Task: Create a due date automation when advanced on, 2 days after a card is due add dates due in between 1 and 5 working days at 11:00 AM.
Action: Mouse moved to (1402, 106)
Screenshot: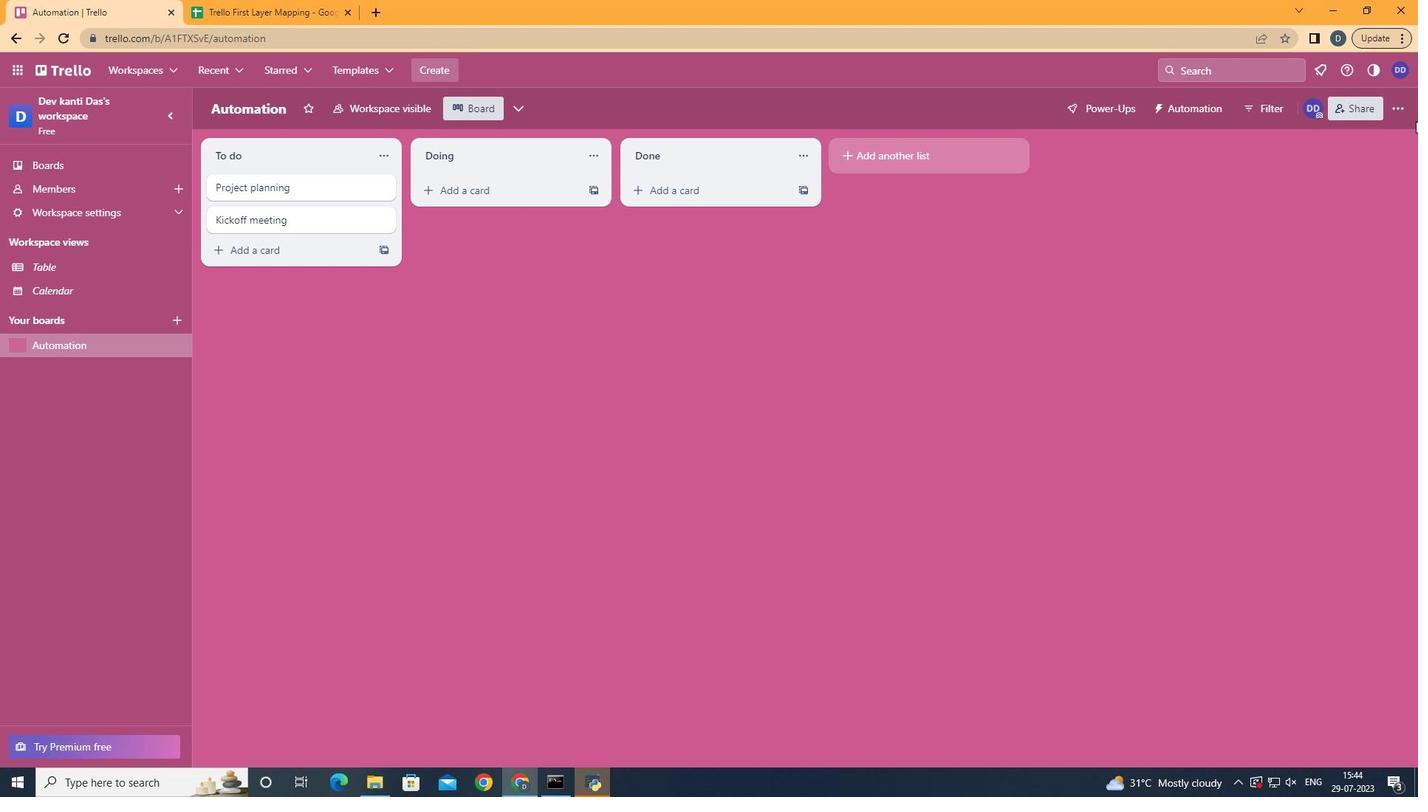 
Action: Mouse pressed left at (1402, 106)
Screenshot: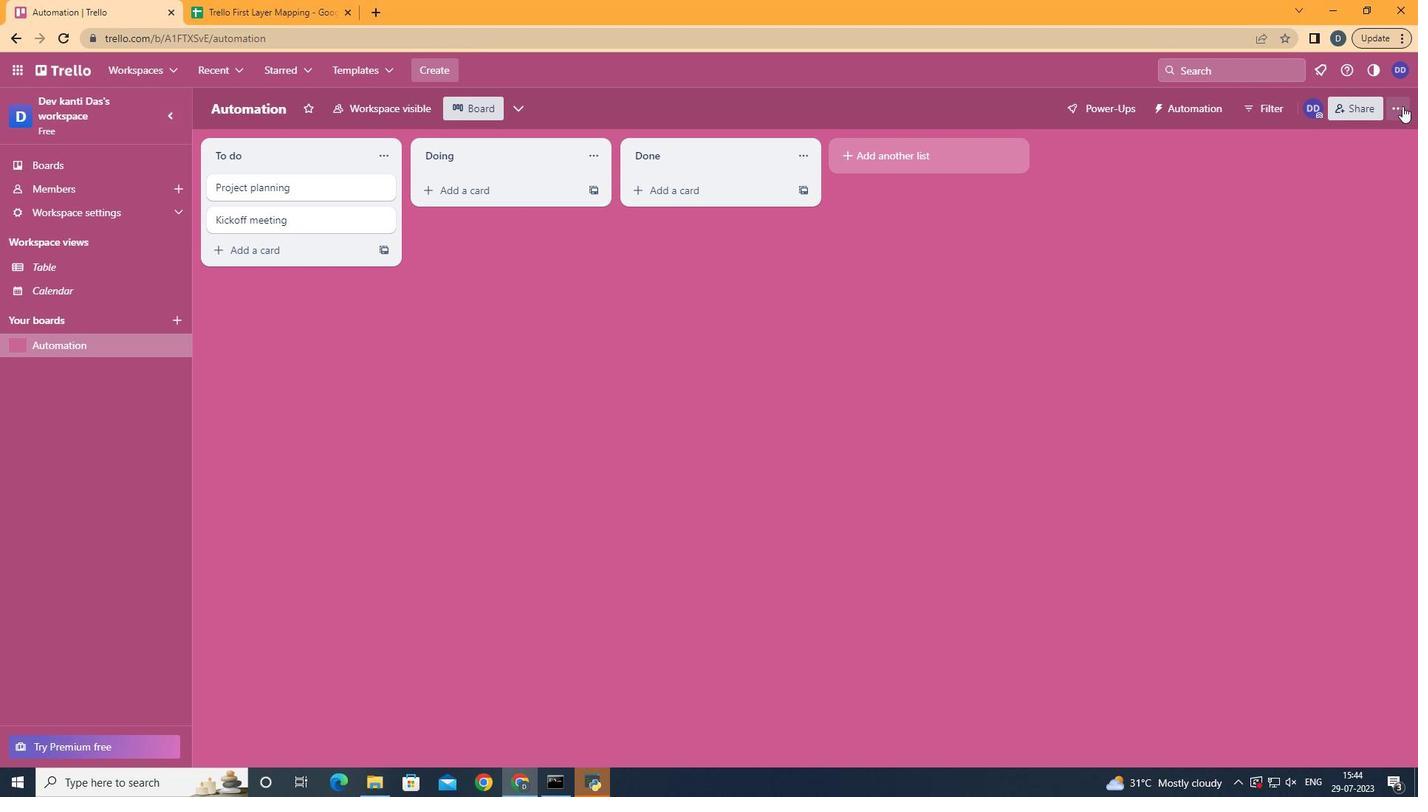 
Action: Mouse moved to (1260, 299)
Screenshot: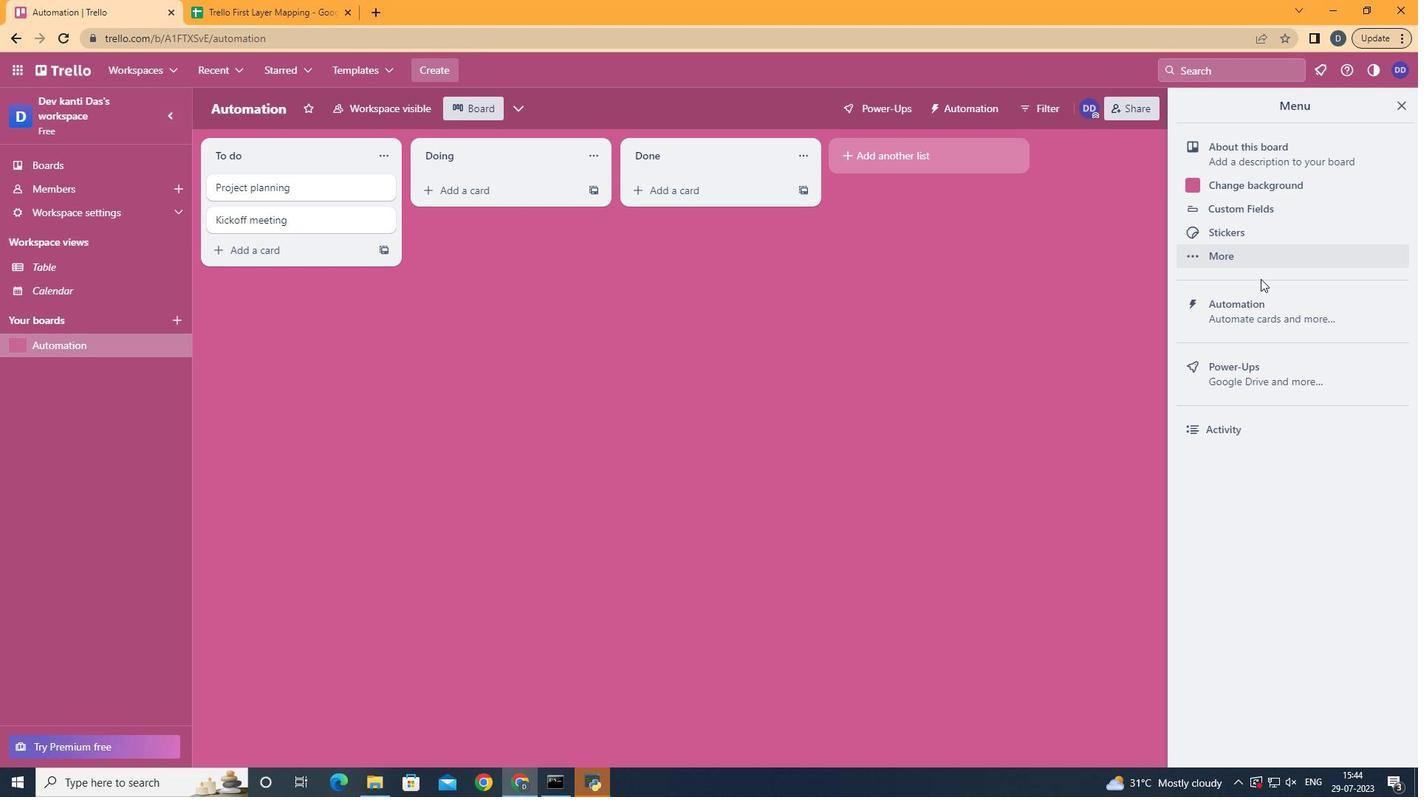 
Action: Mouse pressed left at (1260, 299)
Screenshot: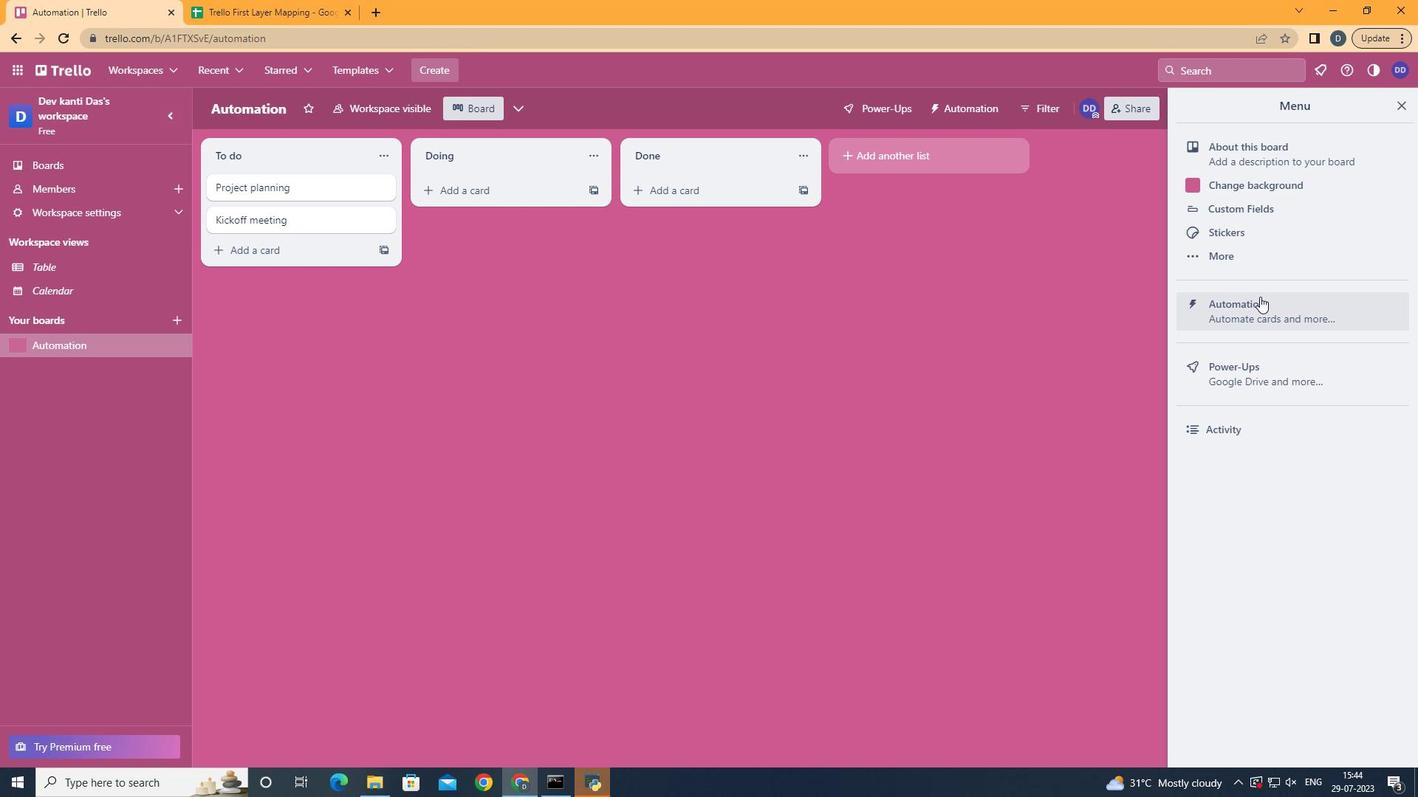 
Action: Mouse moved to (263, 290)
Screenshot: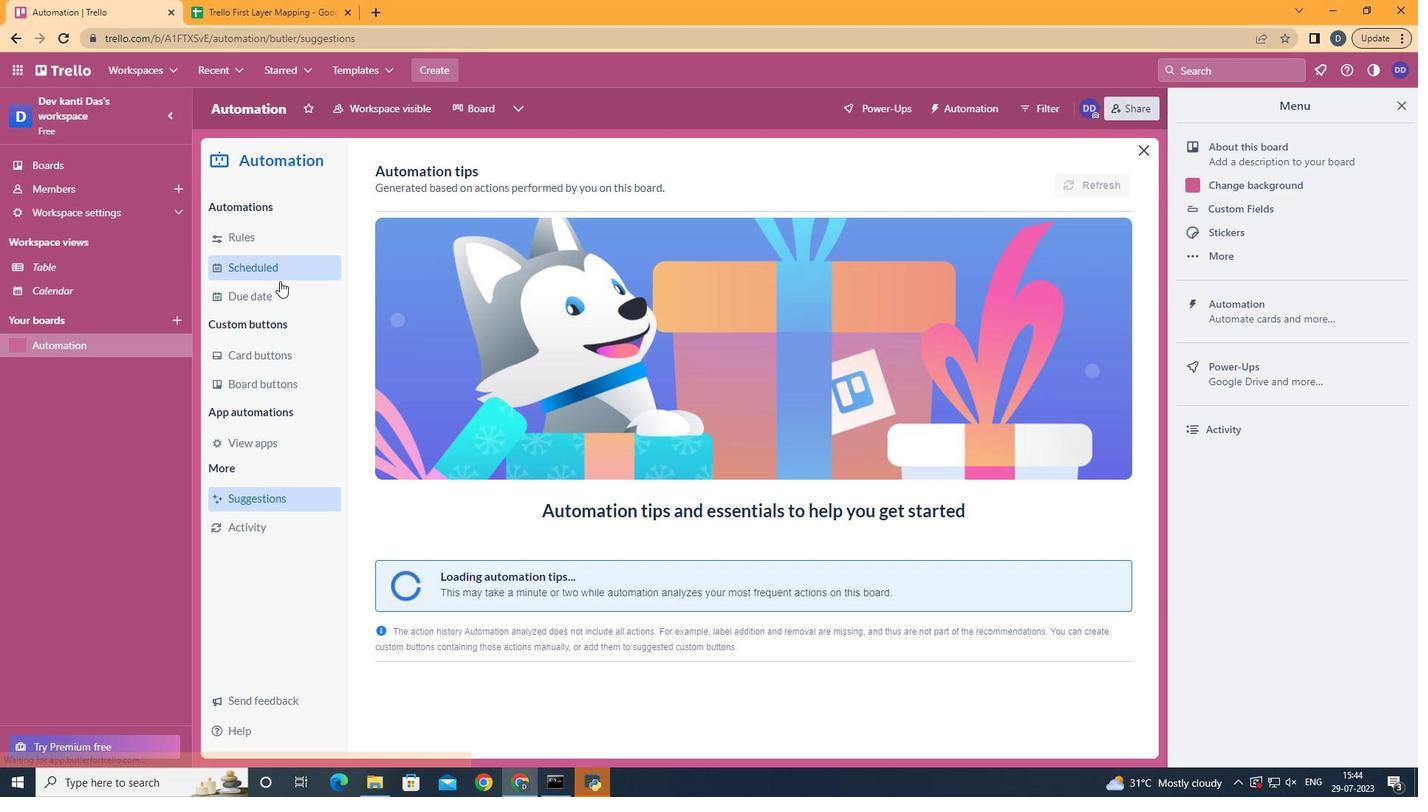 
Action: Mouse pressed left at (263, 290)
Screenshot: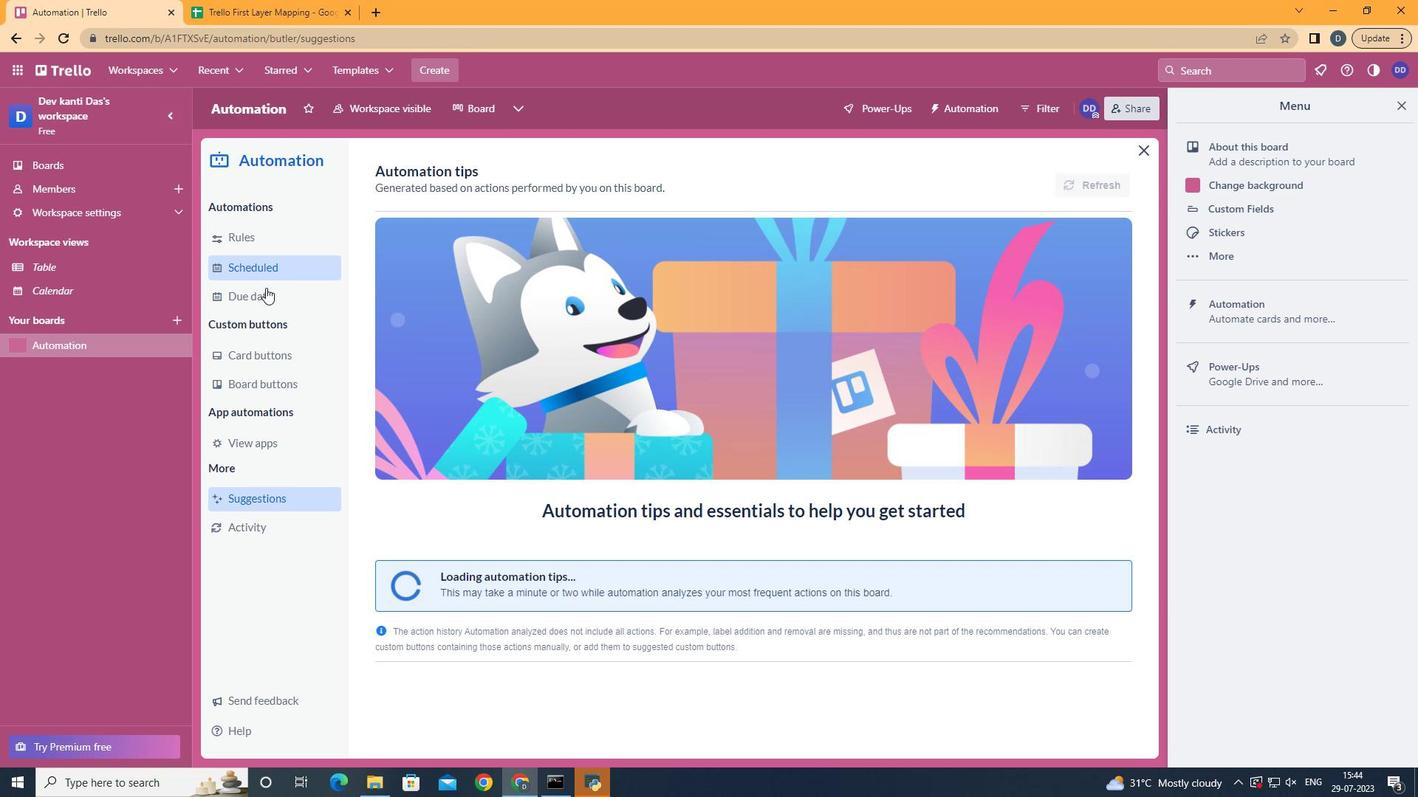 
Action: Mouse moved to (1049, 176)
Screenshot: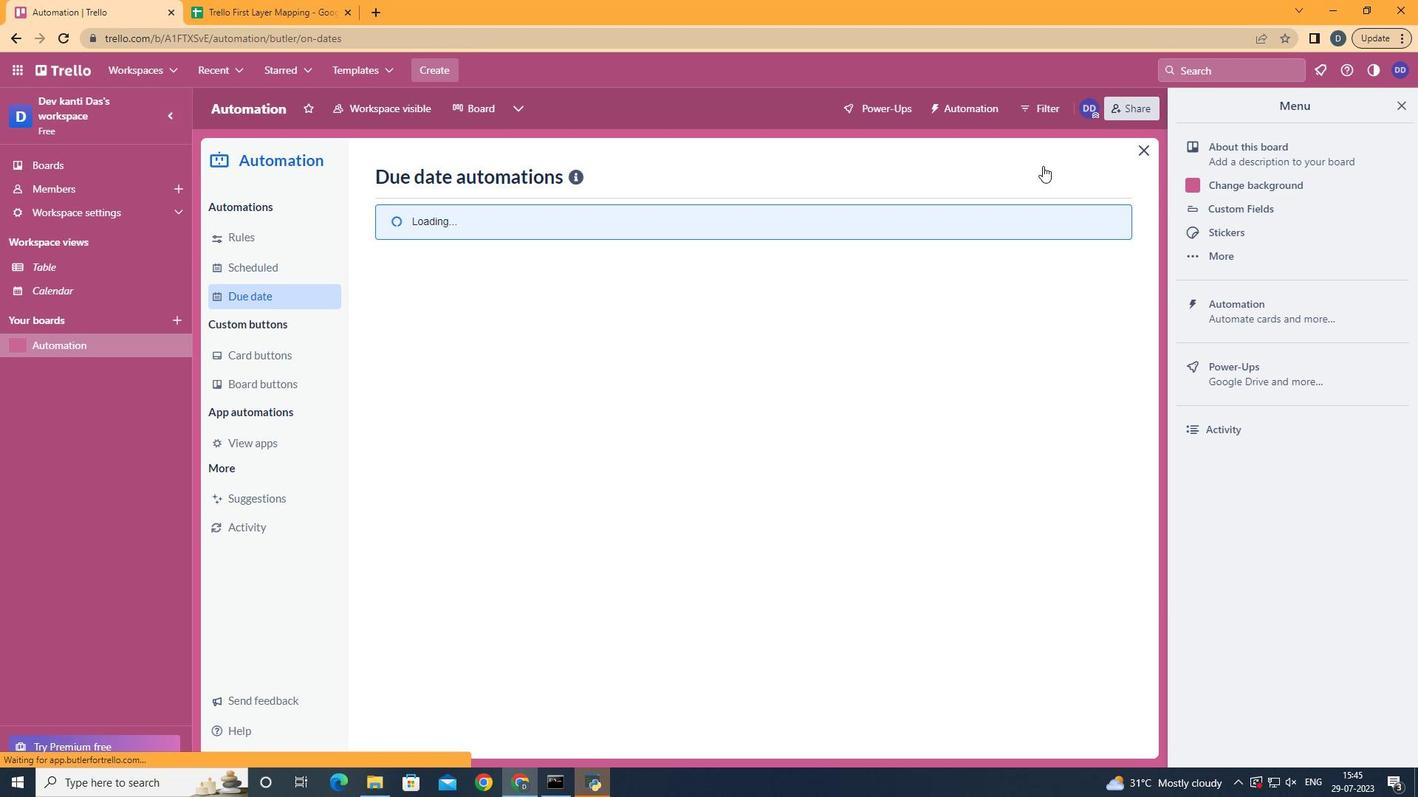 
Action: Mouse pressed left at (1049, 176)
Screenshot: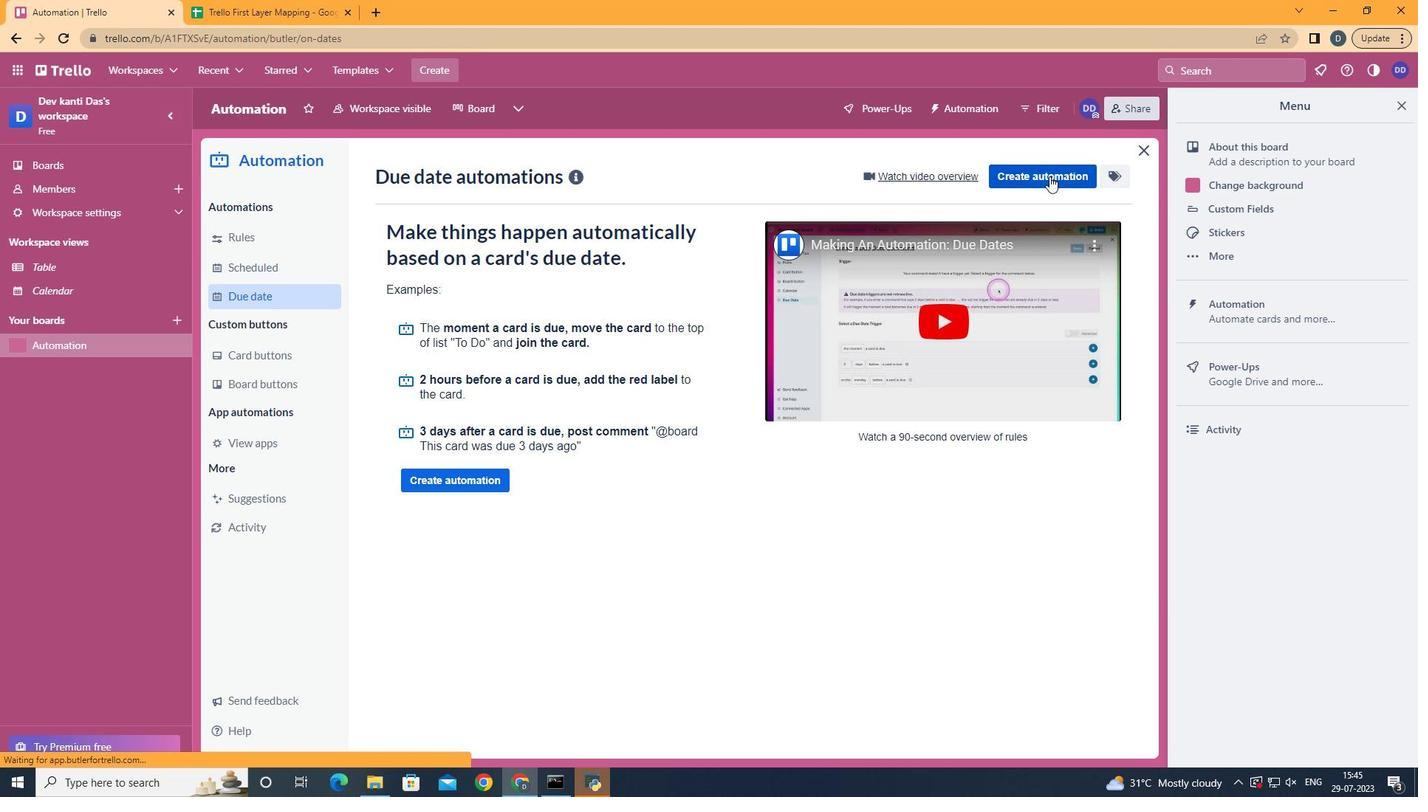 
Action: Mouse moved to (807, 312)
Screenshot: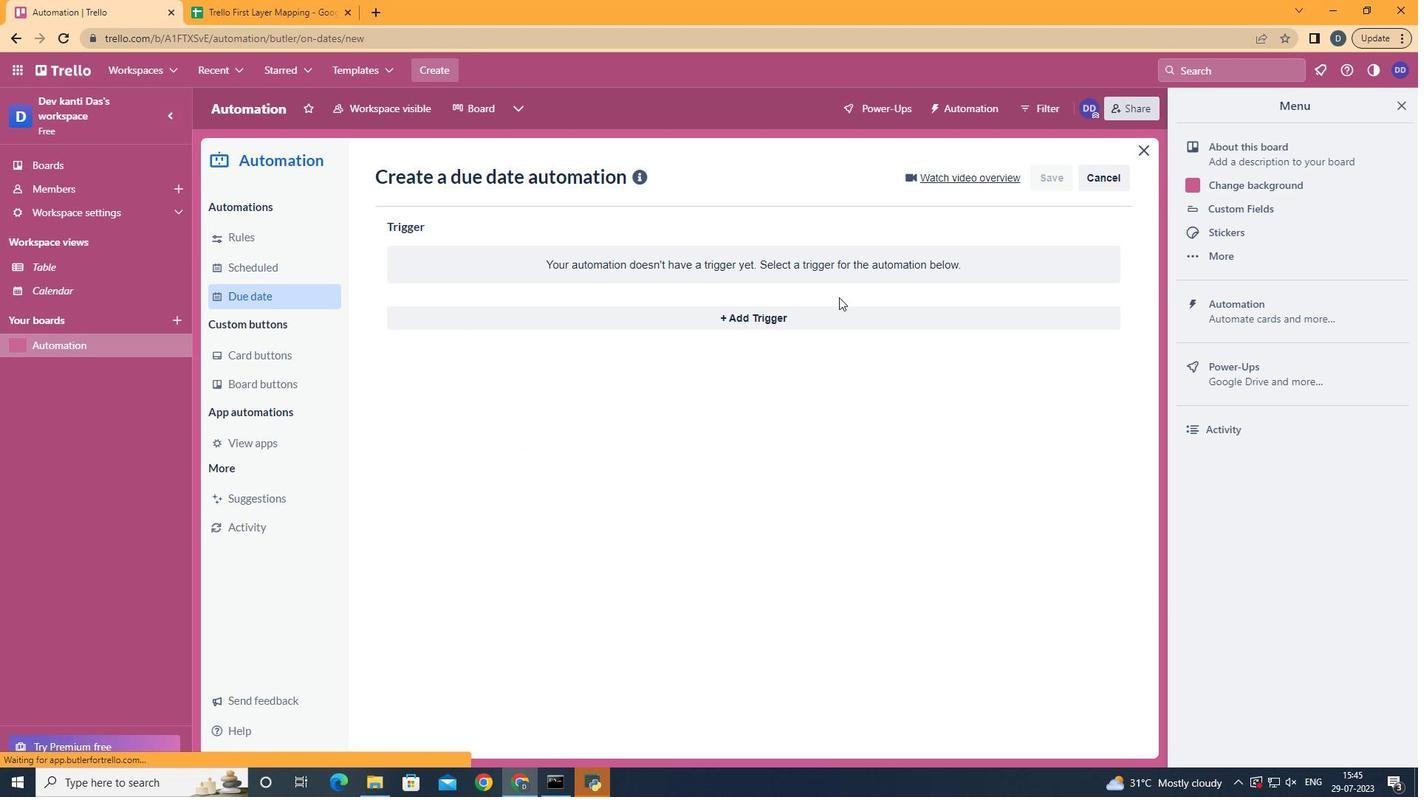 
Action: Mouse pressed left at (807, 312)
Screenshot: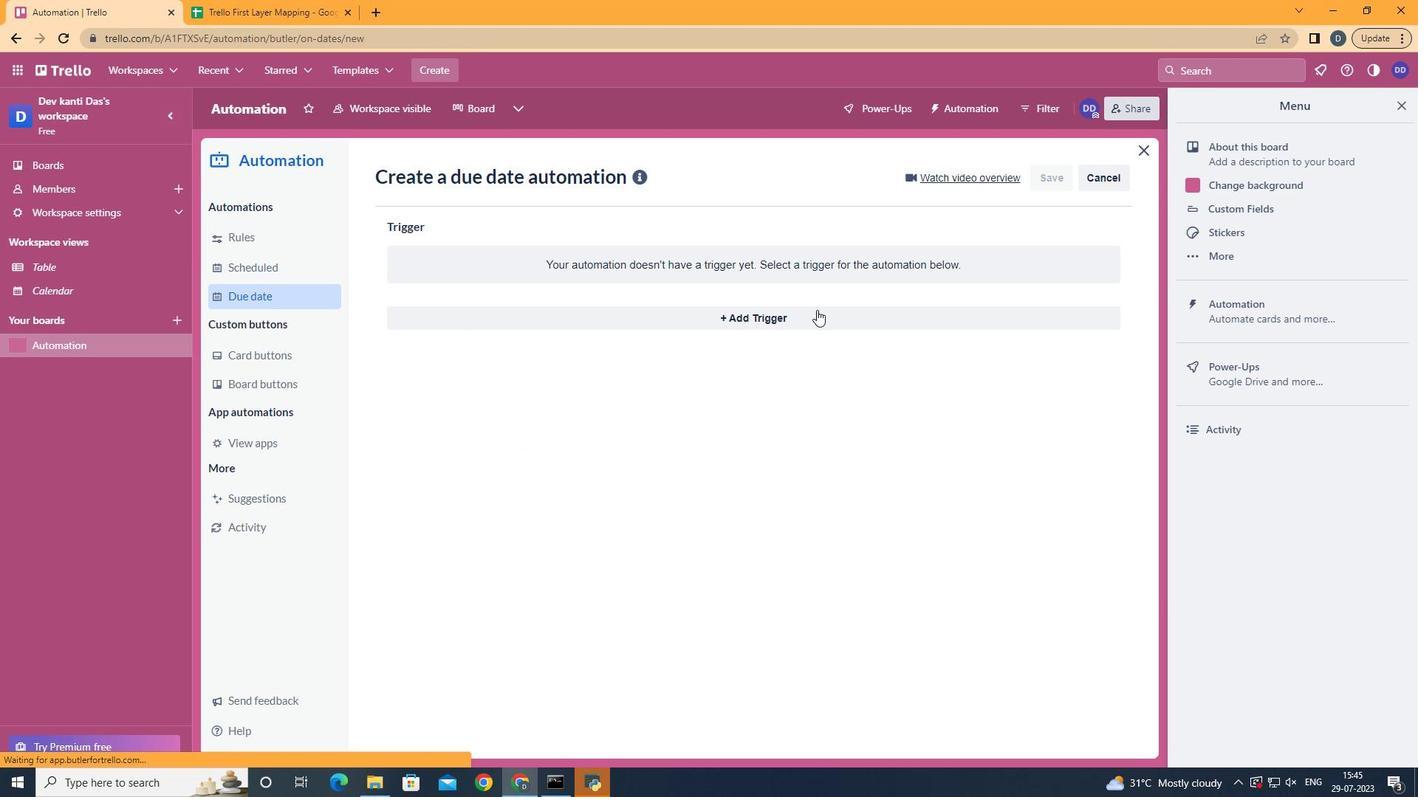 
Action: Mouse moved to (514, 596)
Screenshot: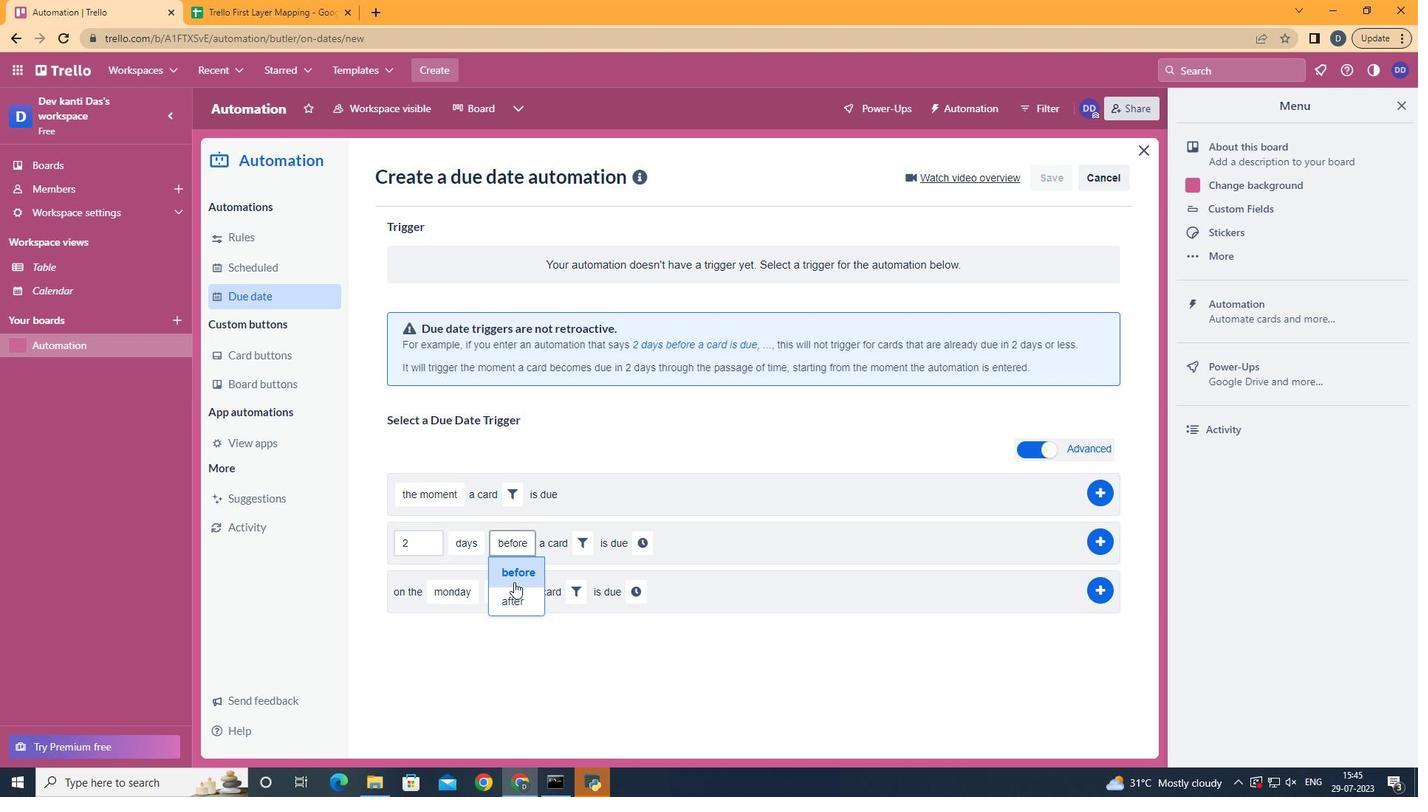 
Action: Mouse pressed left at (514, 596)
Screenshot: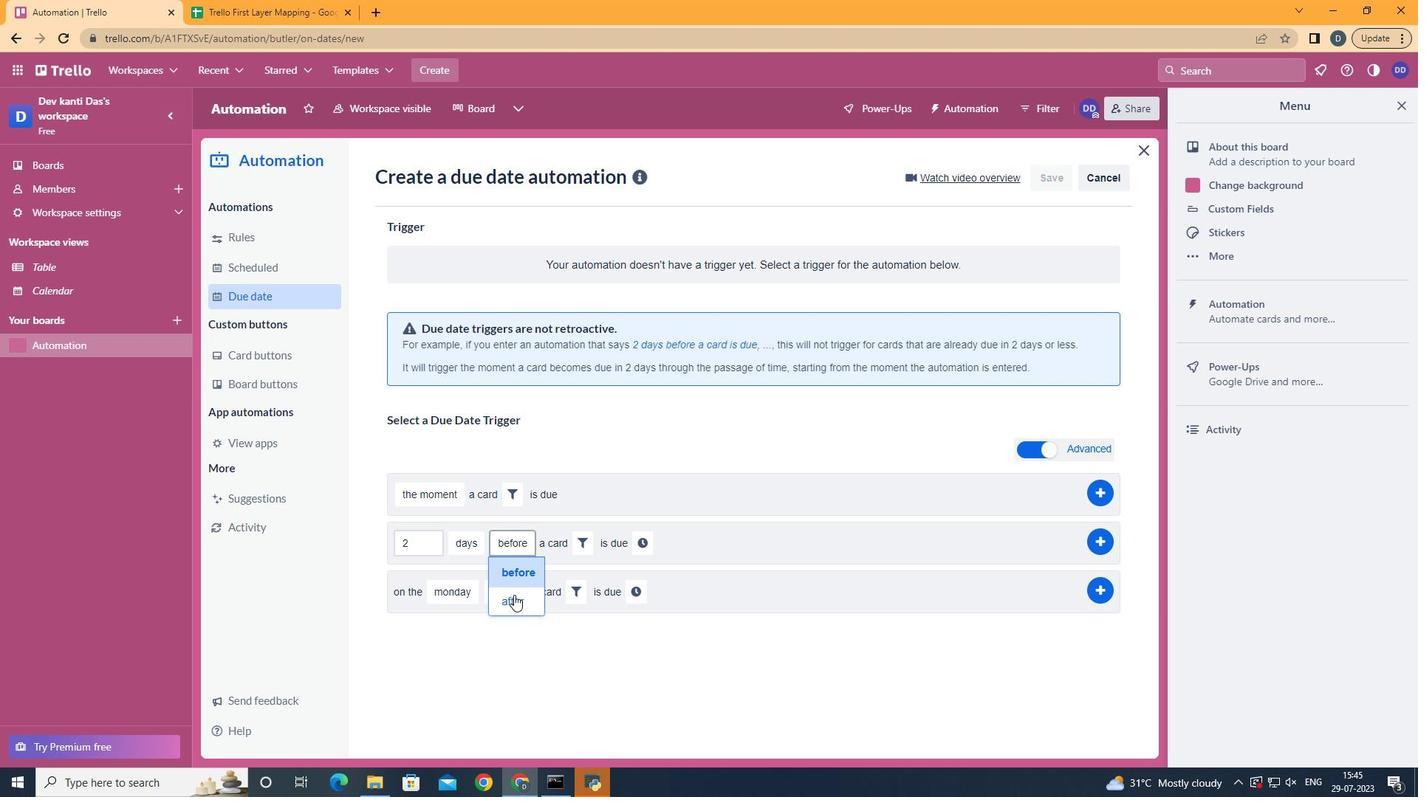 
Action: Mouse moved to (579, 545)
Screenshot: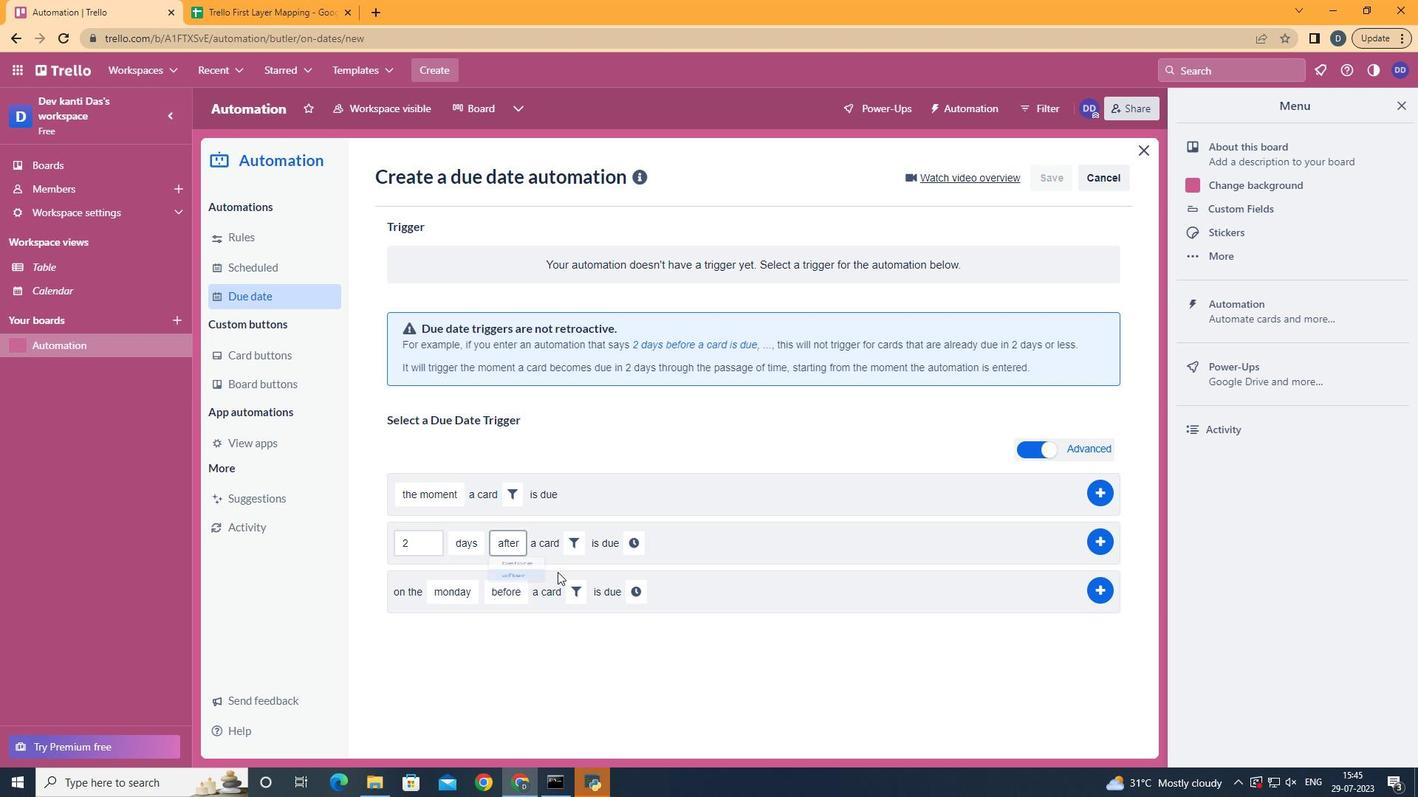 
Action: Mouse pressed left at (579, 545)
Screenshot: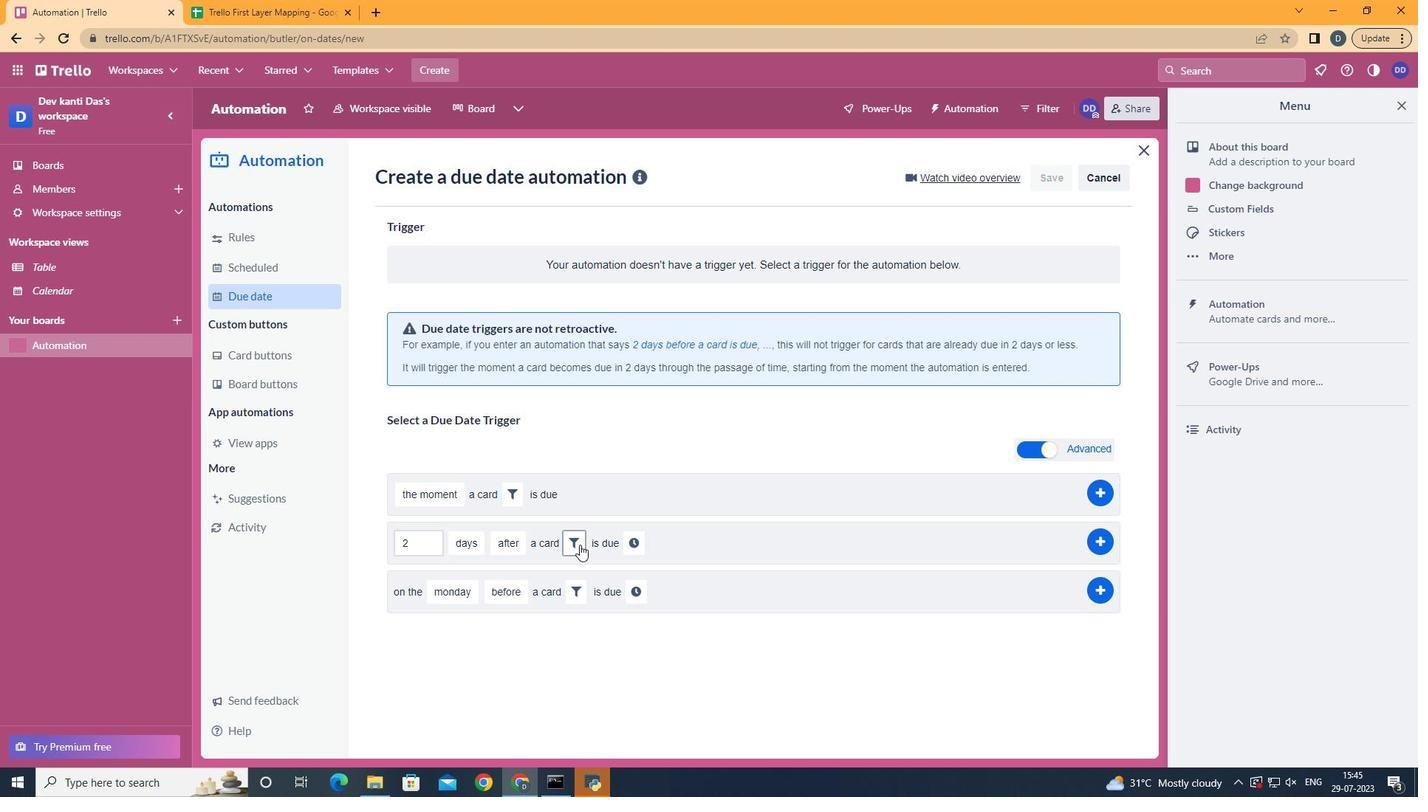 
Action: Mouse moved to (650, 582)
Screenshot: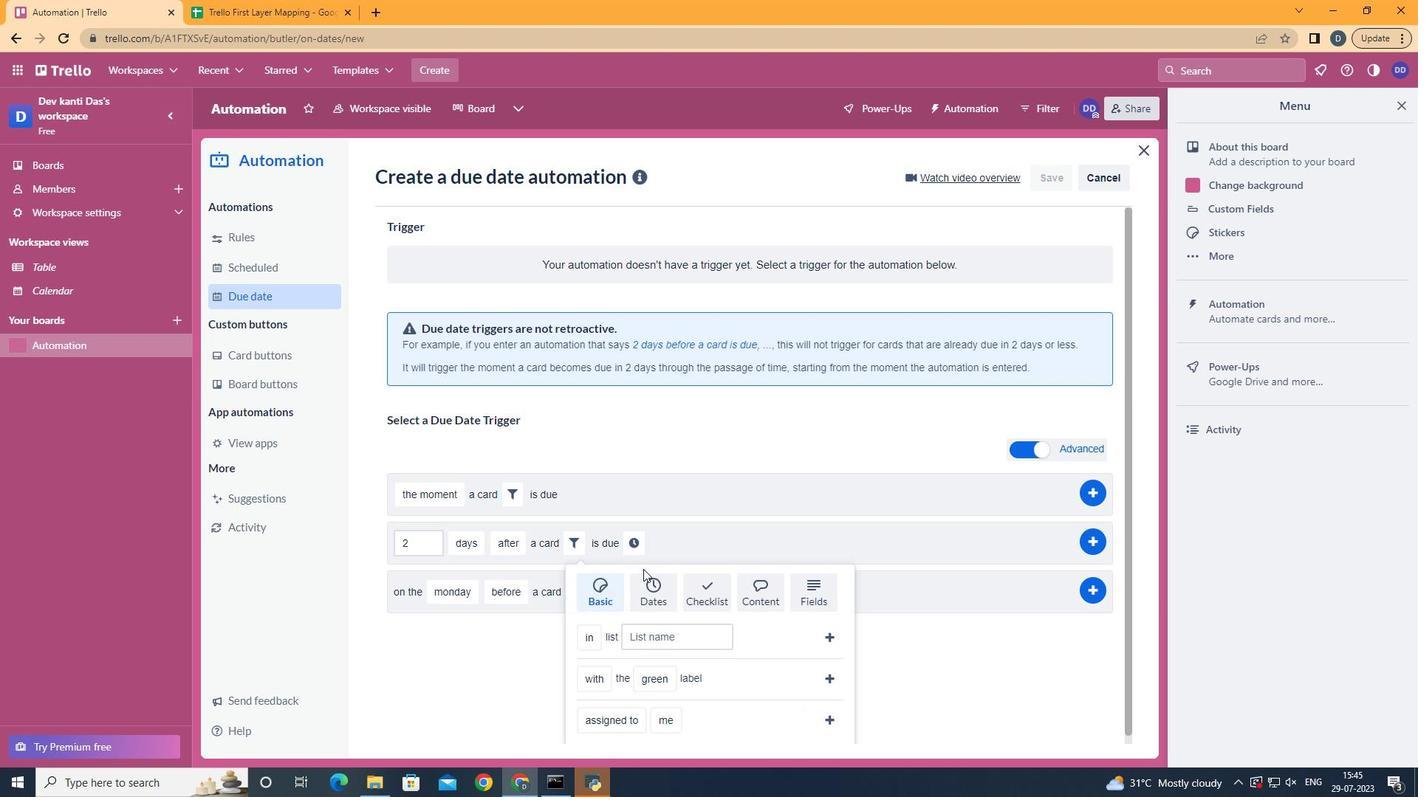 
Action: Mouse pressed left at (650, 582)
Screenshot: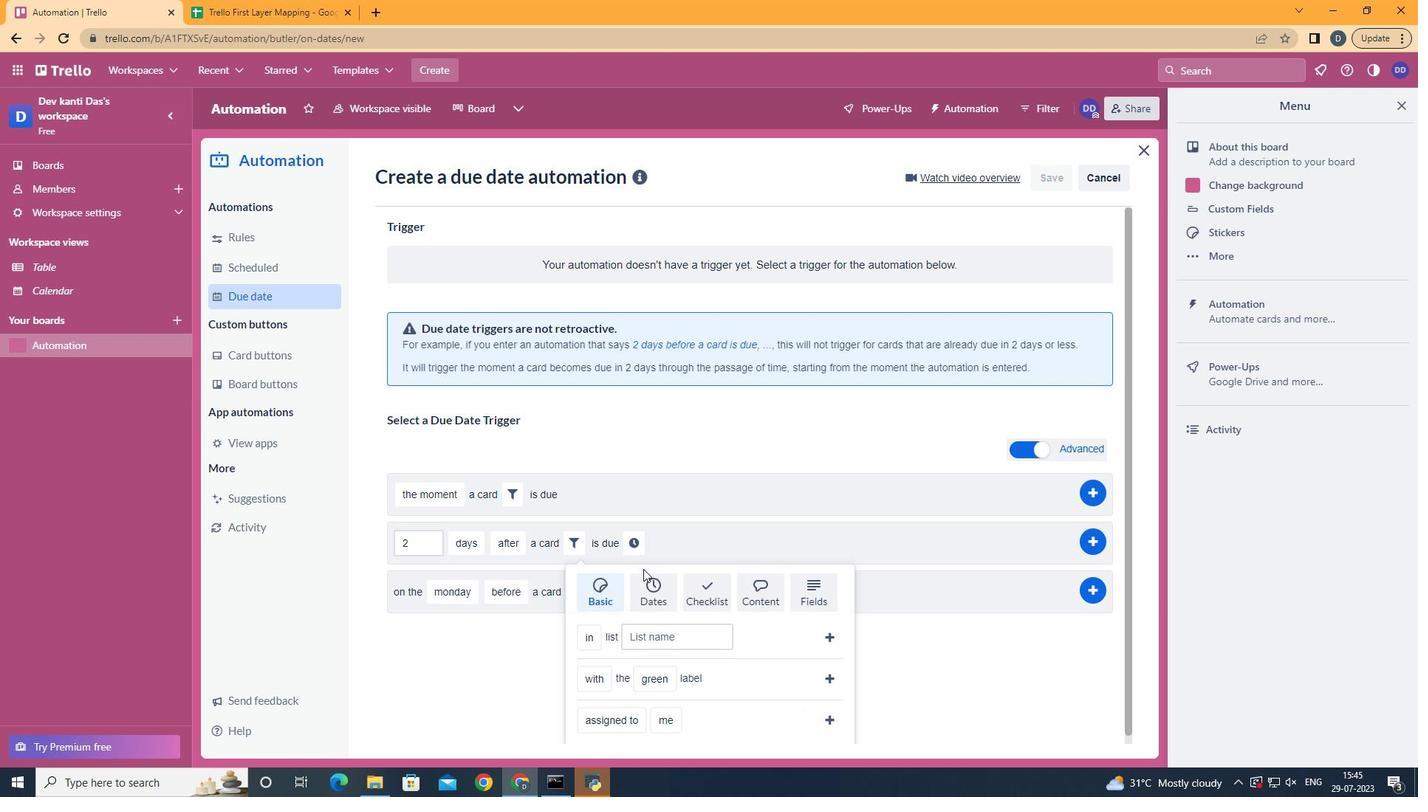 
Action: Mouse scrolled (650, 581) with delta (0, 0)
Screenshot: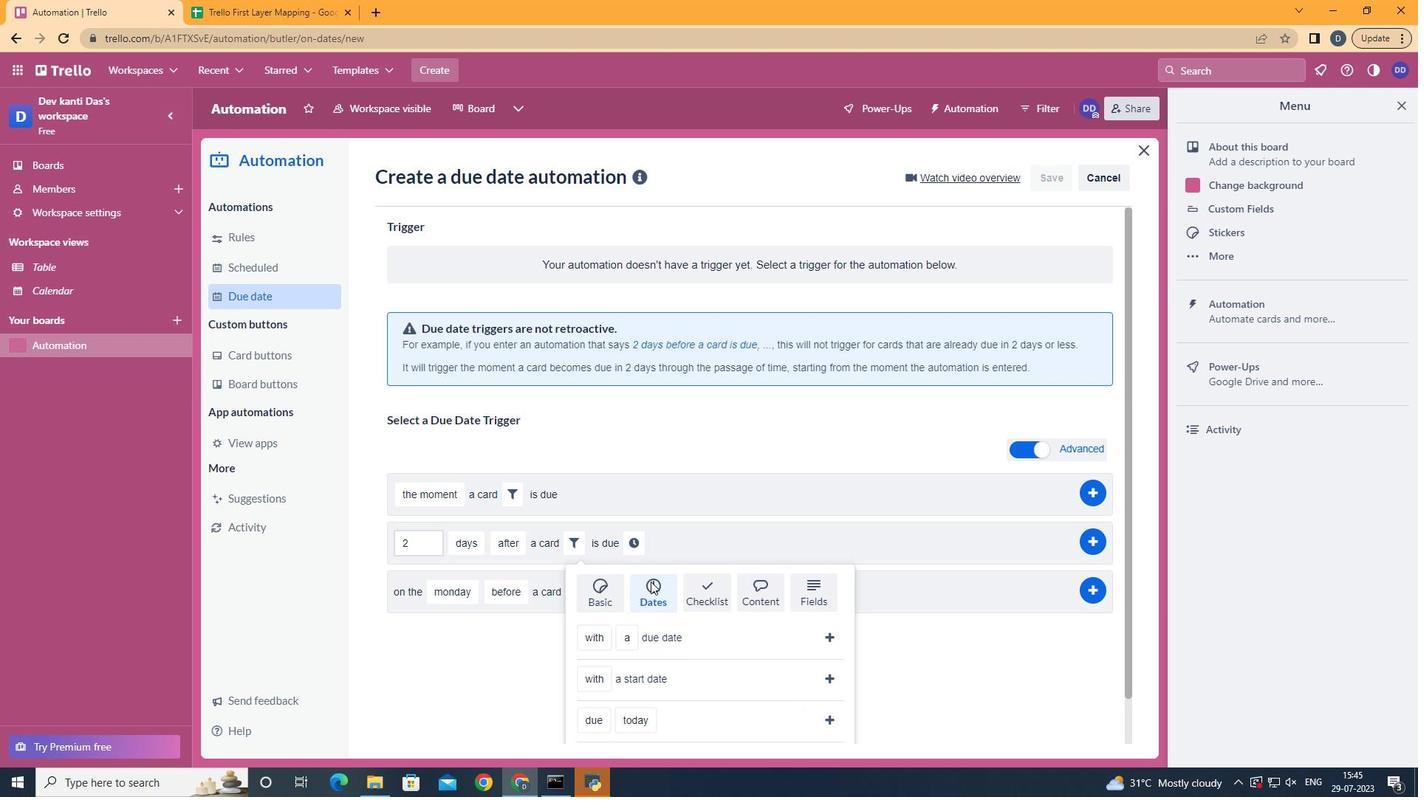 
Action: Mouse scrolled (650, 581) with delta (0, 0)
Screenshot: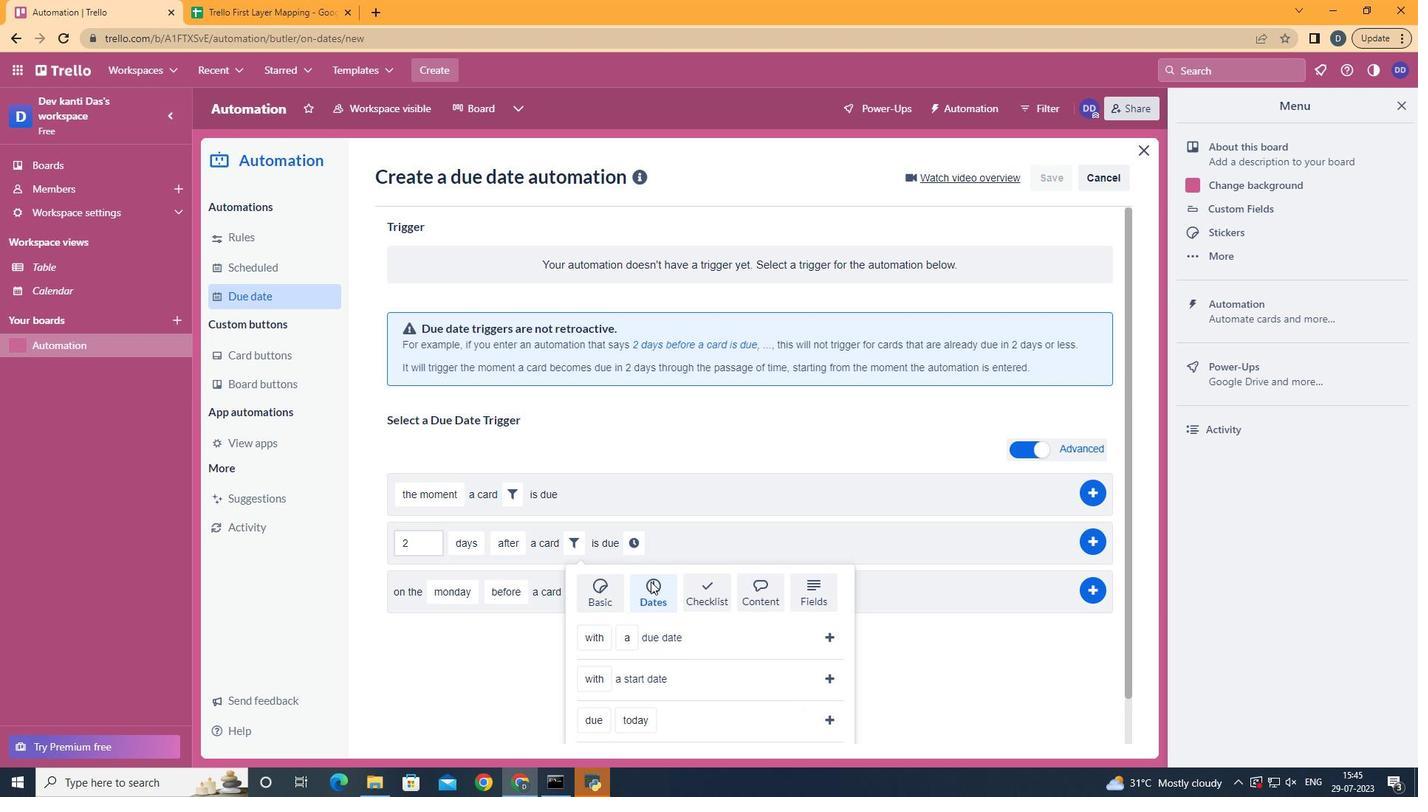 
Action: Mouse scrolled (650, 581) with delta (0, 0)
Screenshot: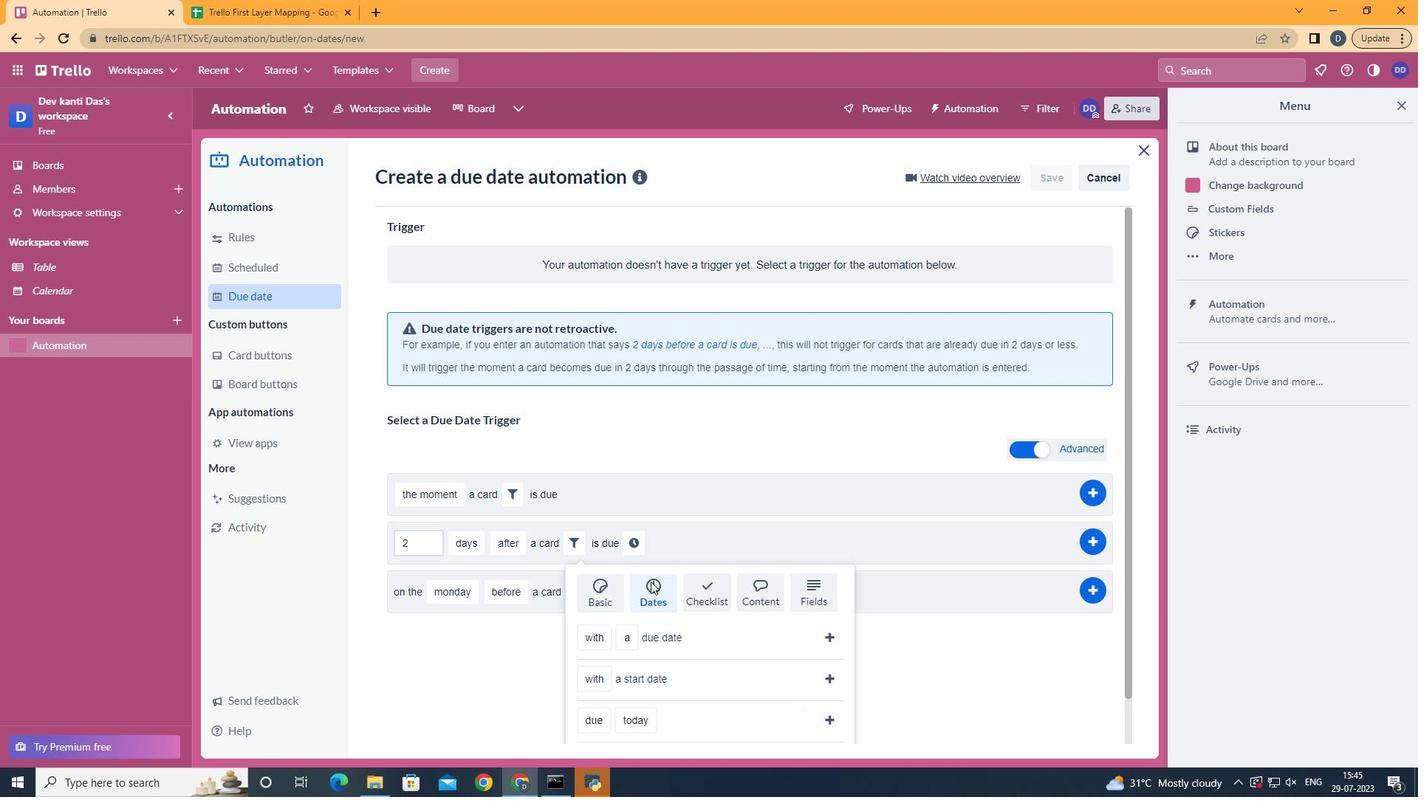 
Action: Mouse scrolled (650, 581) with delta (0, 0)
Screenshot: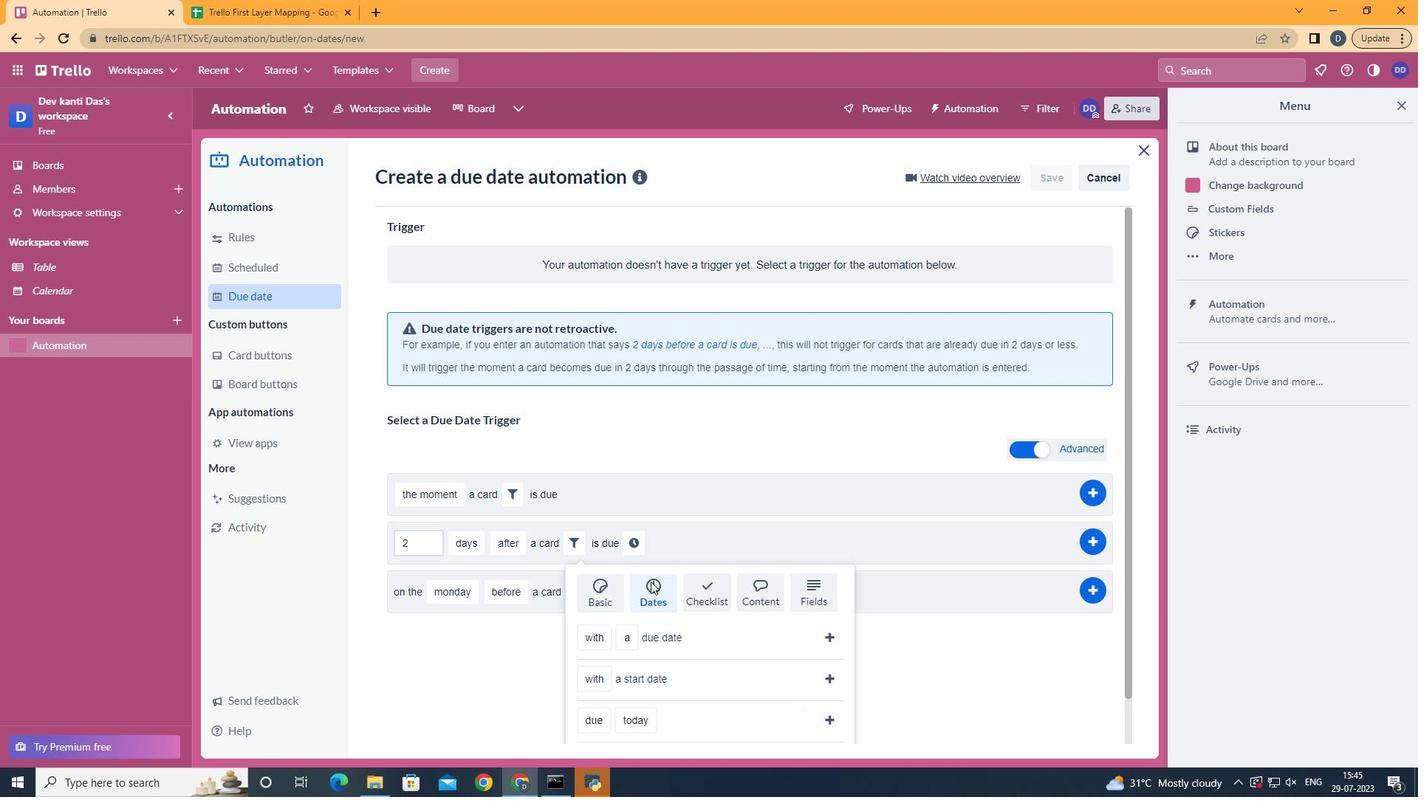 
Action: Mouse moved to (622, 658)
Screenshot: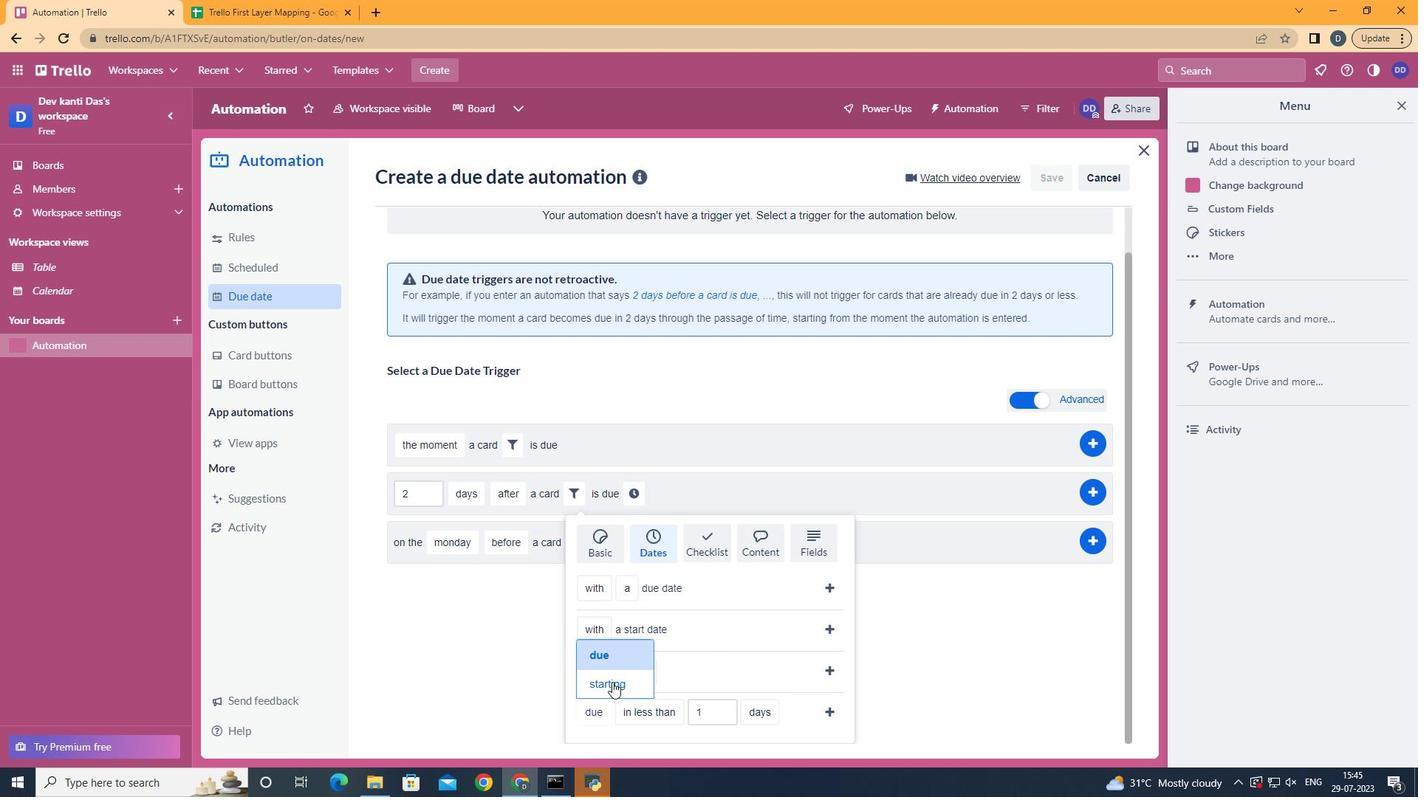 
Action: Mouse pressed left at (622, 658)
Screenshot: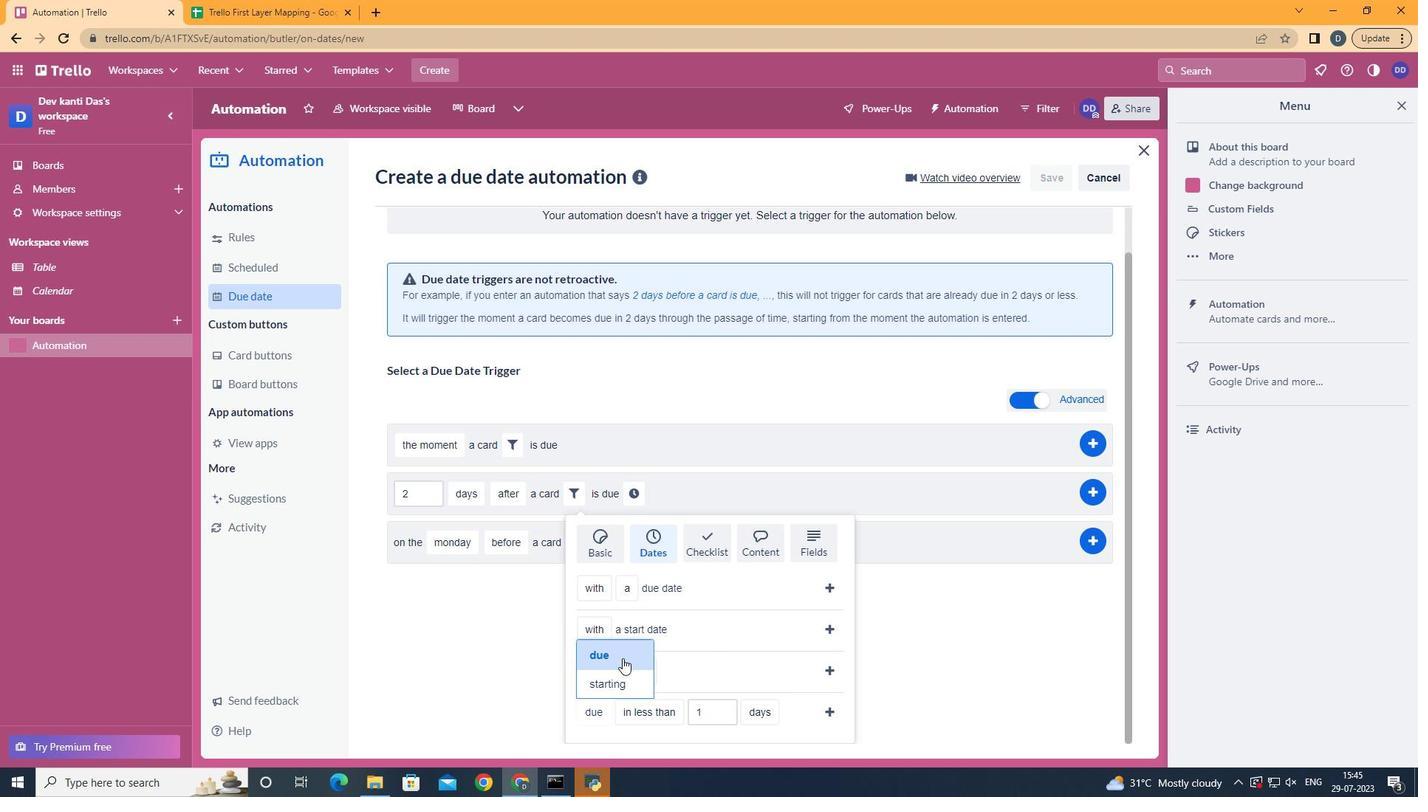 
Action: Mouse moved to (672, 678)
Screenshot: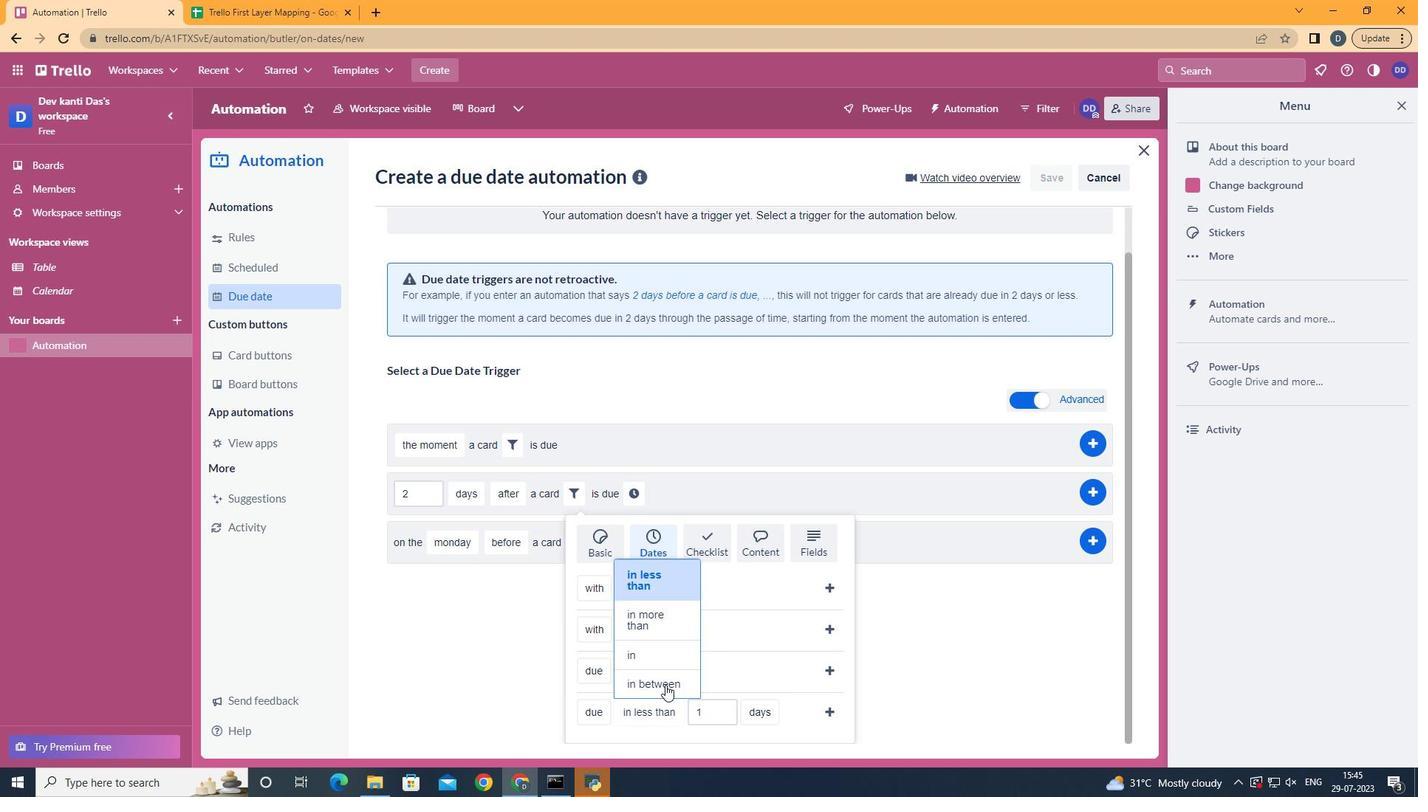 
Action: Mouse pressed left at (672, 678)
Screenshot: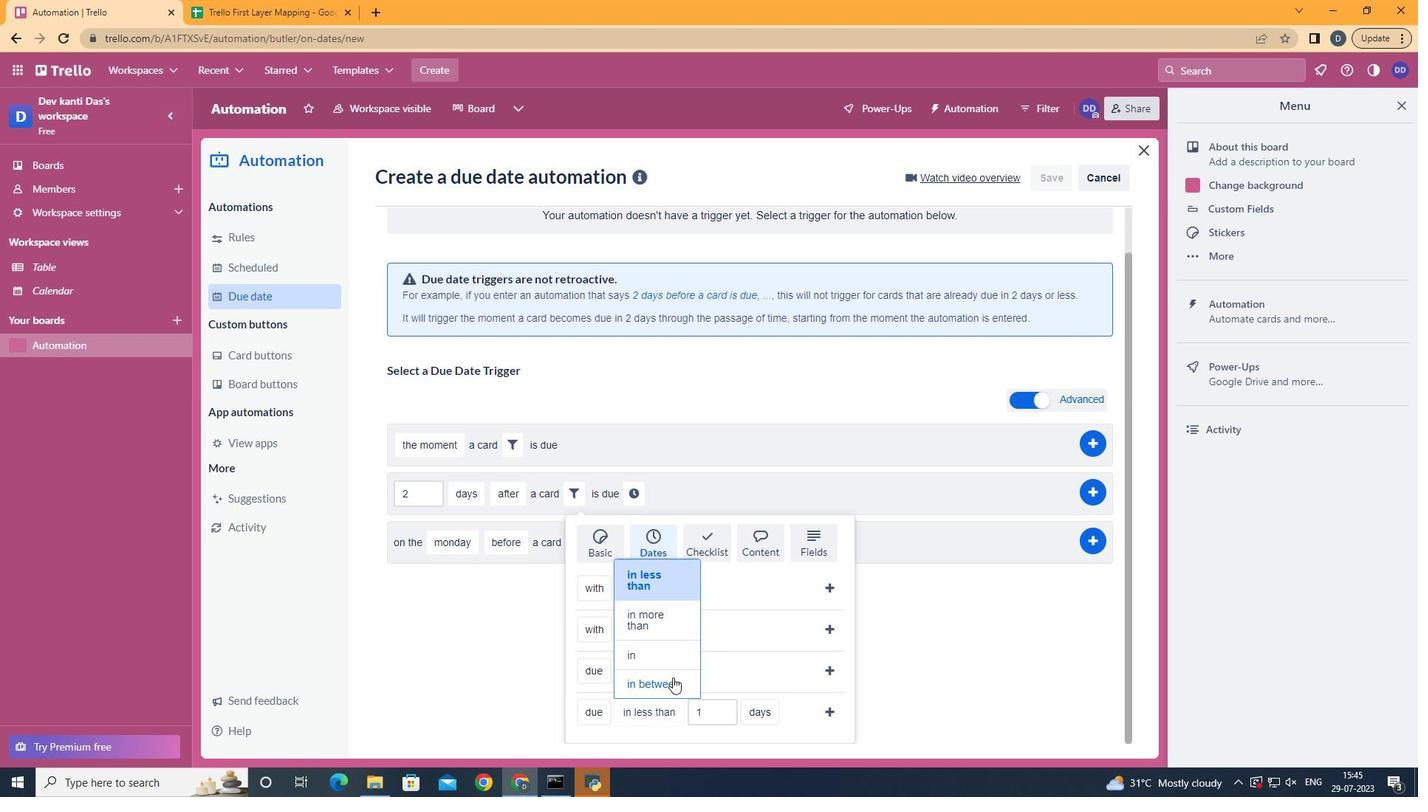 
Action: Mouse moved to (844, 692)
Screenshot: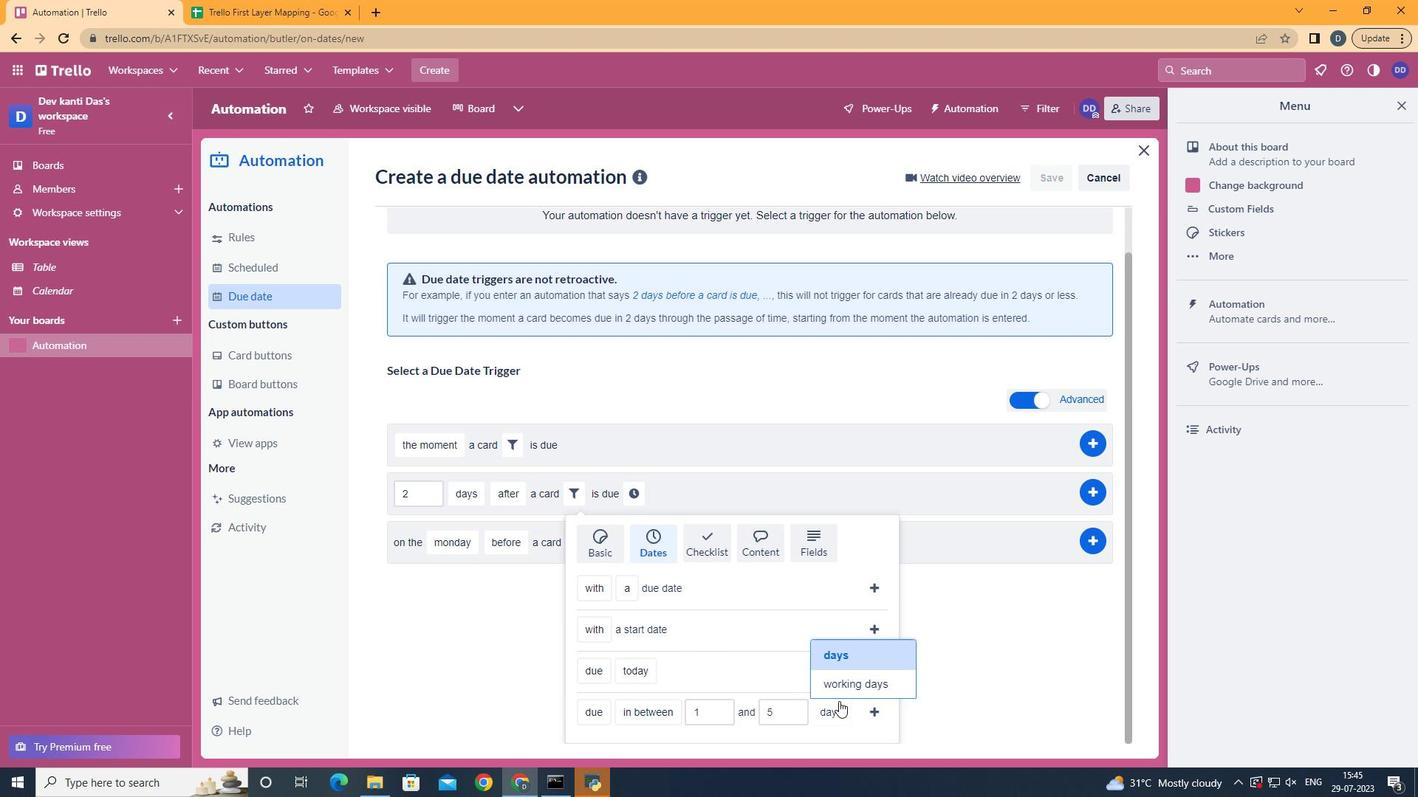 
Action: Mouse pressed left at (844, 692)
Screenshot: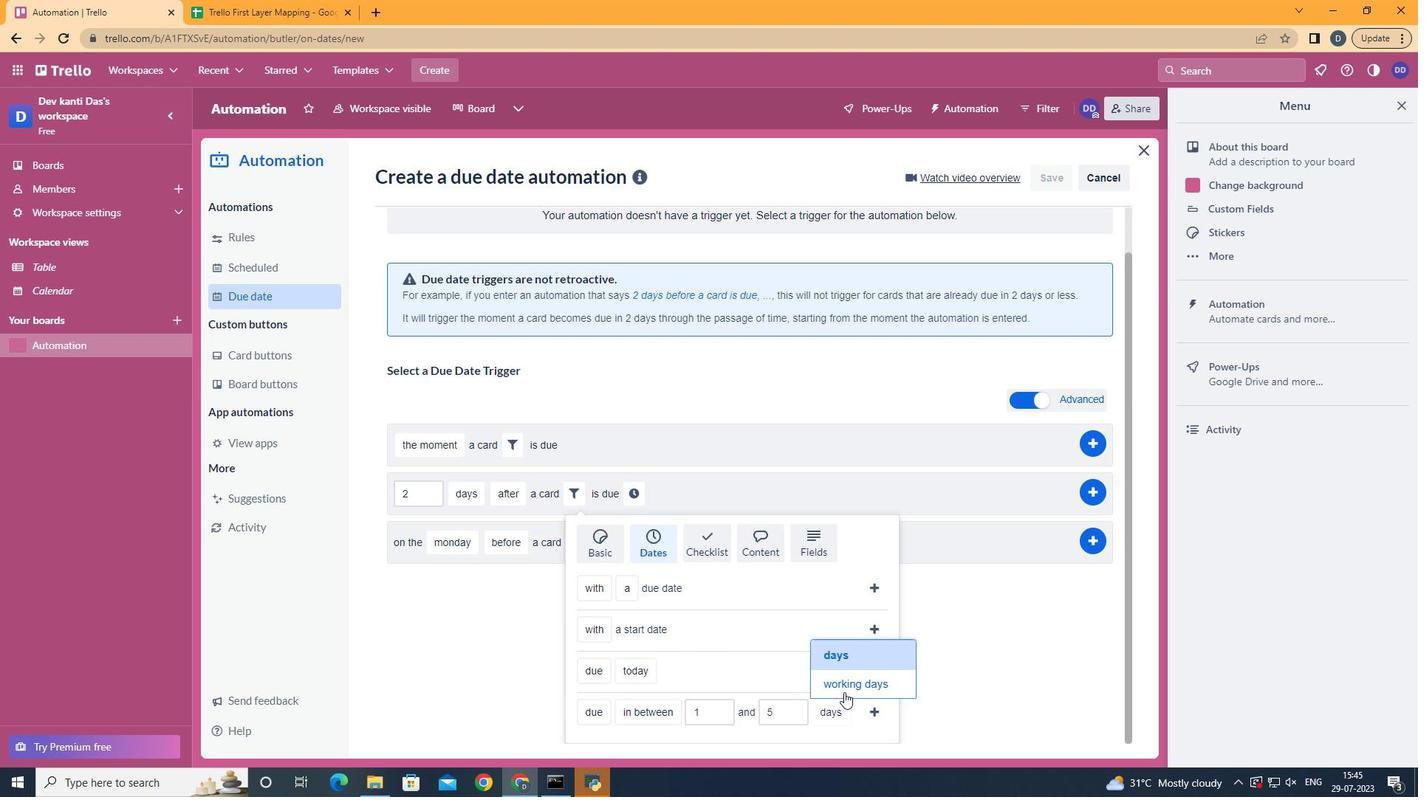 
Action: Mouse moved to (909, 707)
Screenshot: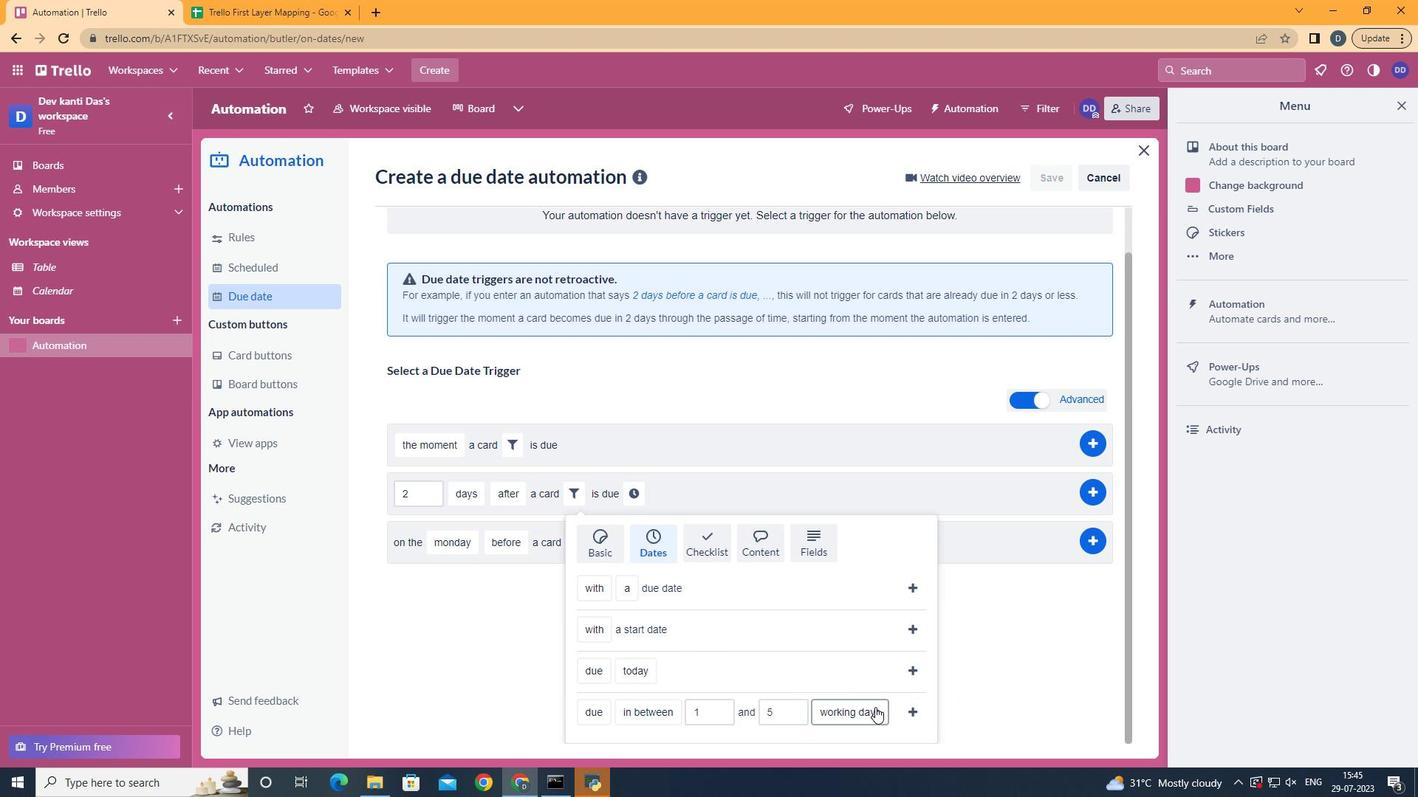 
Action: Mouse pressed left at (909, 707)
Screenshot: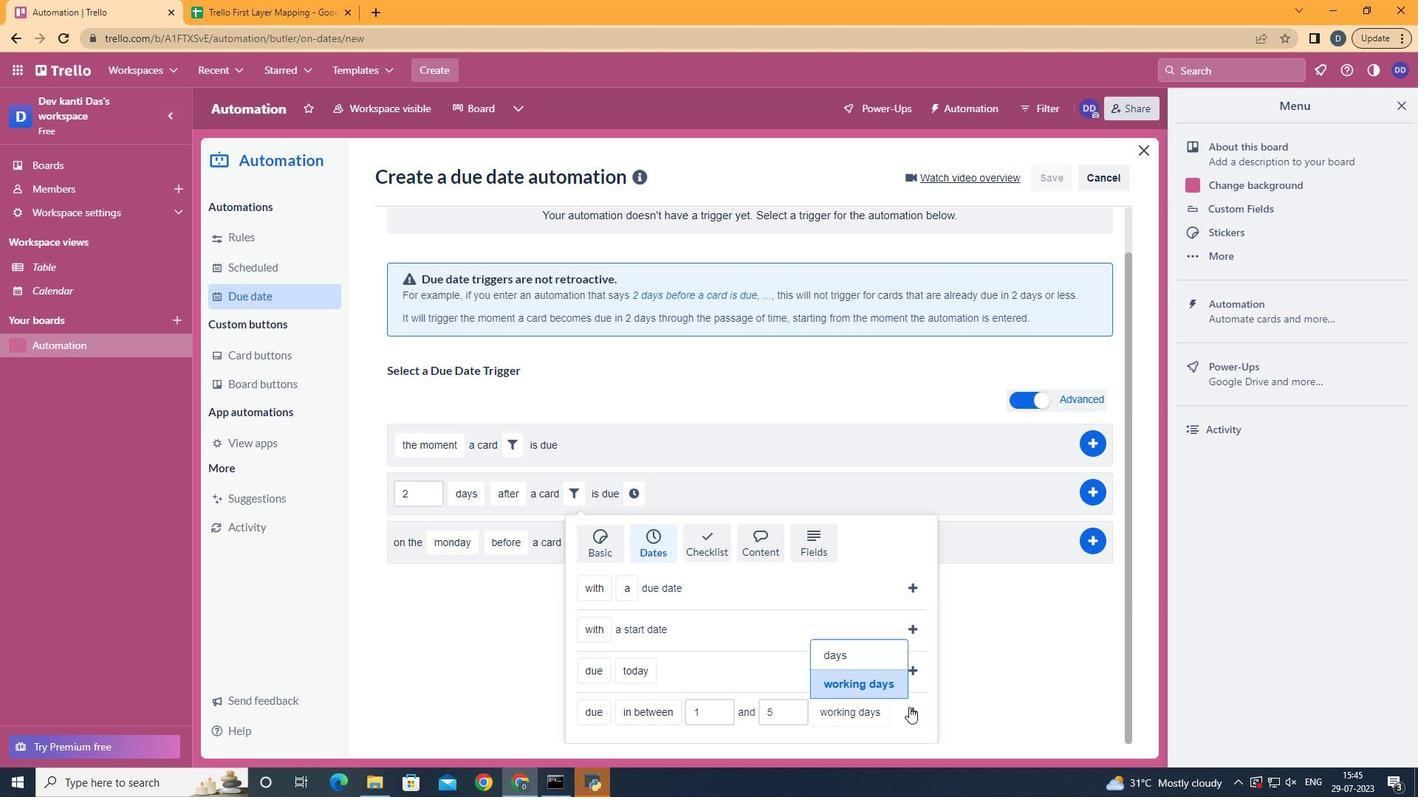 
Action: Mouse moved to (919, 545)
Screenshot: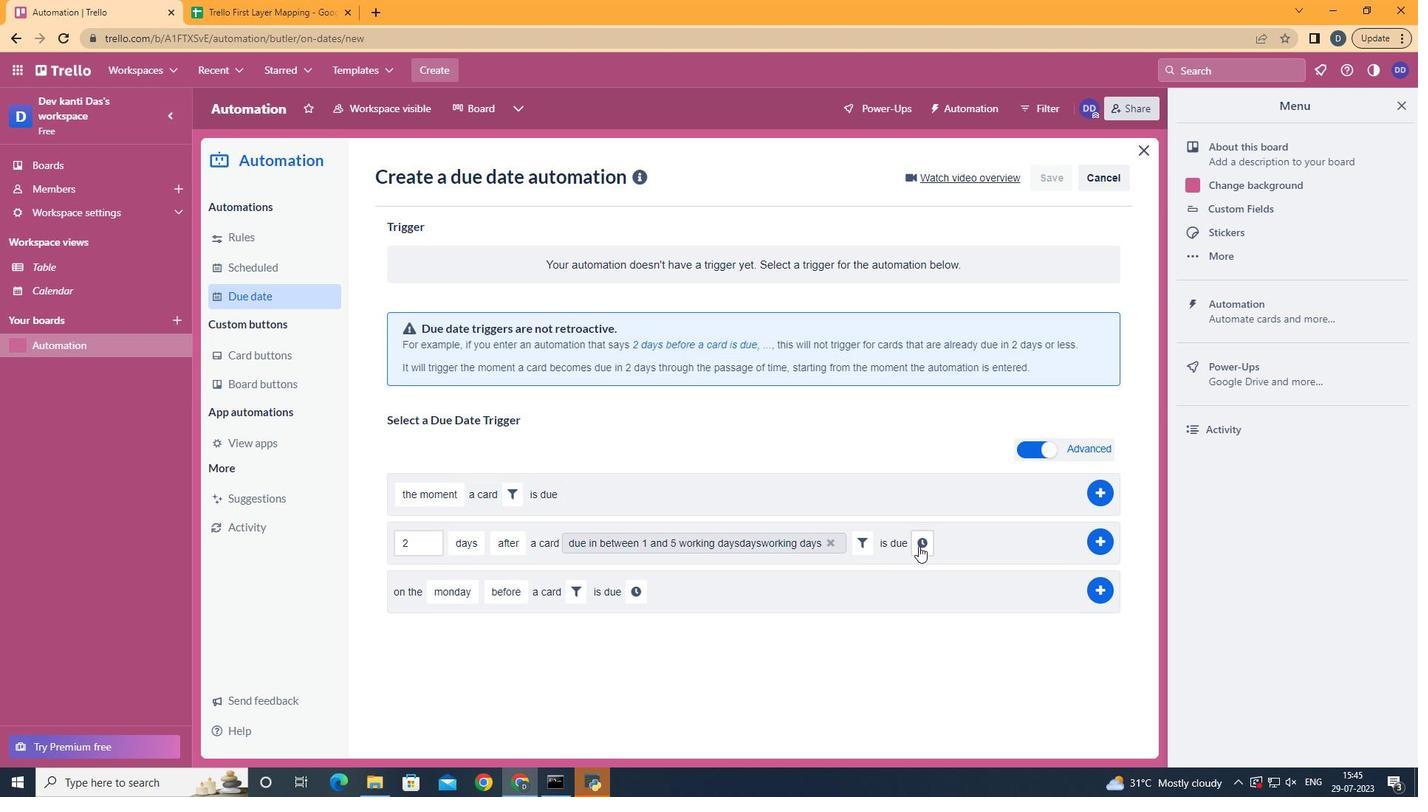 
Action: Mouse pressed left at (919, 545)
Screenshot: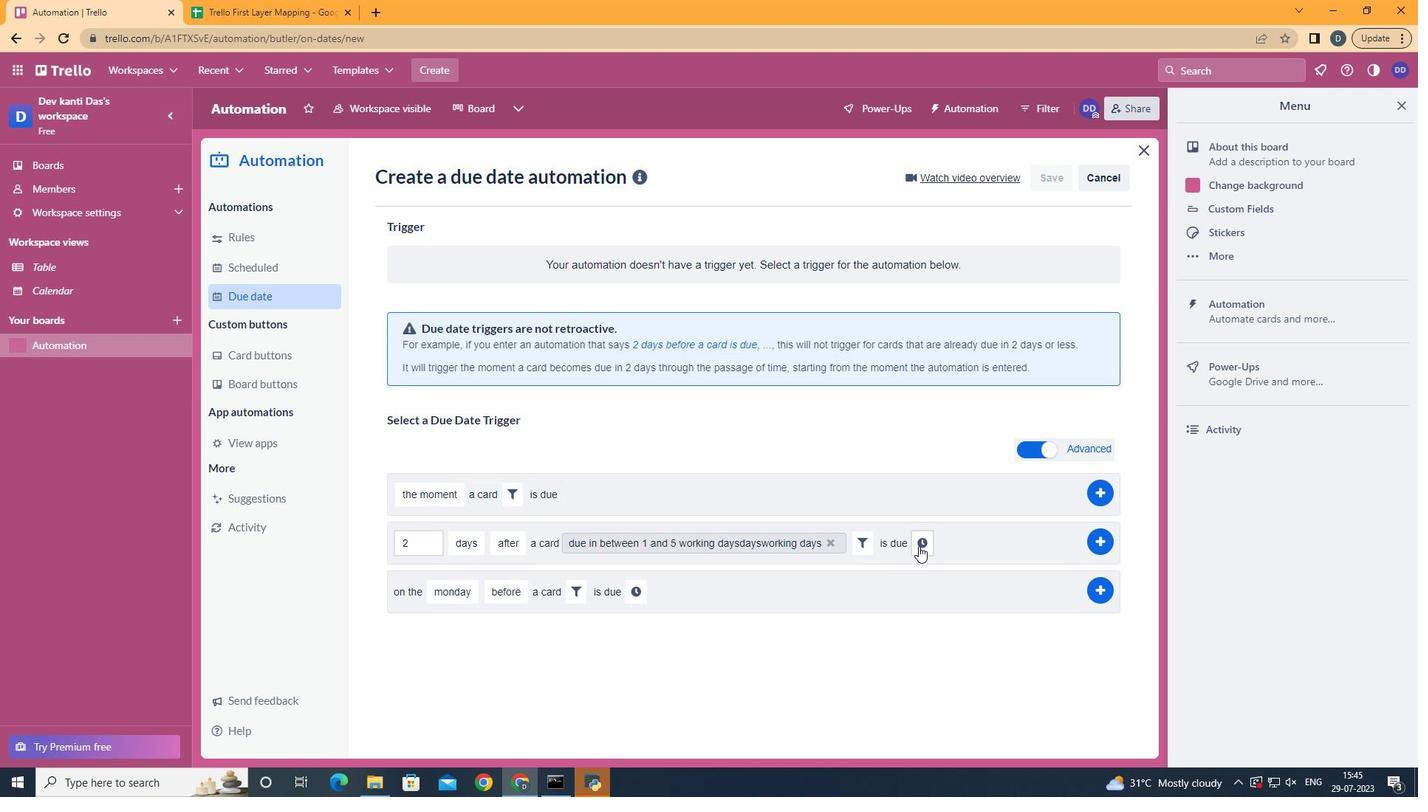 
Action: Mouse moved to (434, 580)
Screenshot: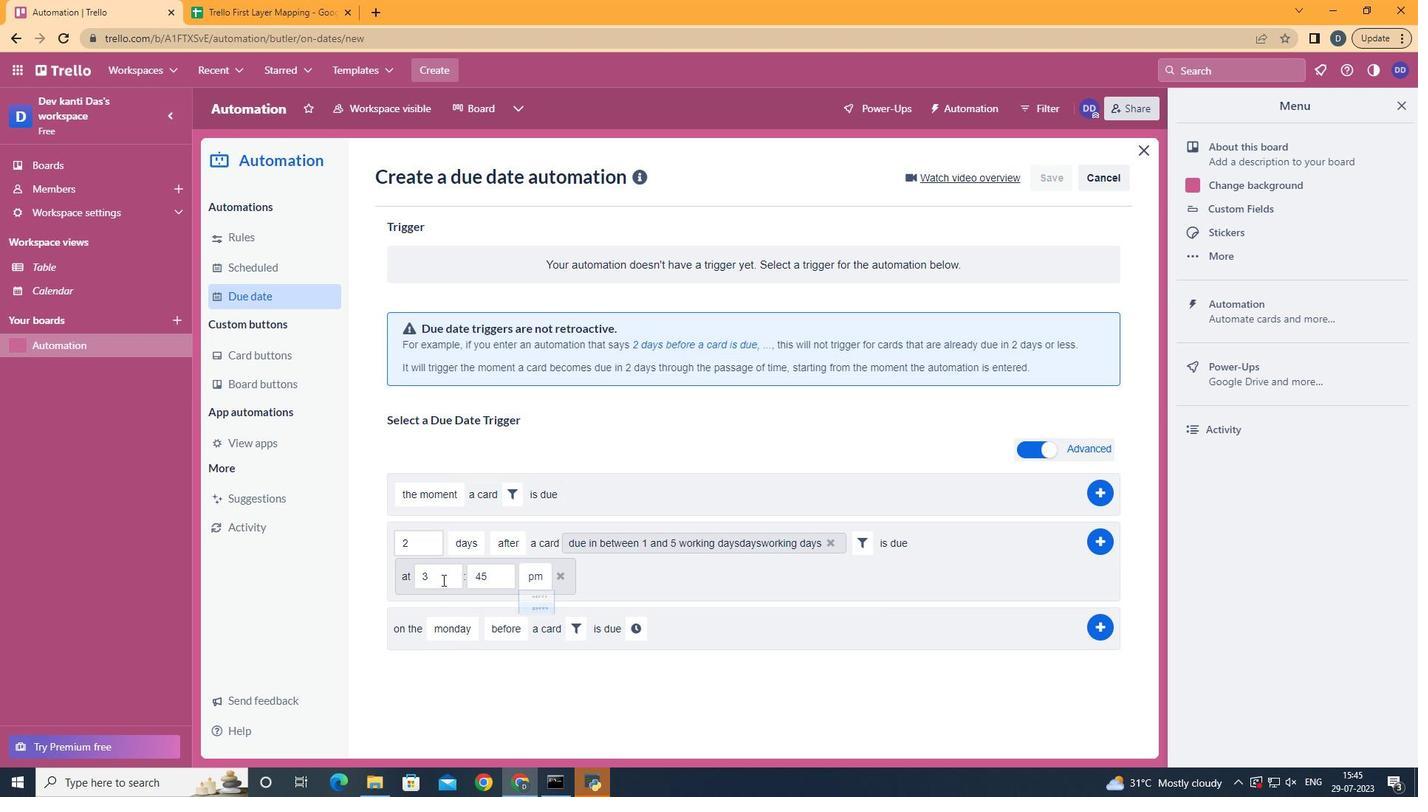 
Action: Mouse pressed left at (434, 580)
Screenshot: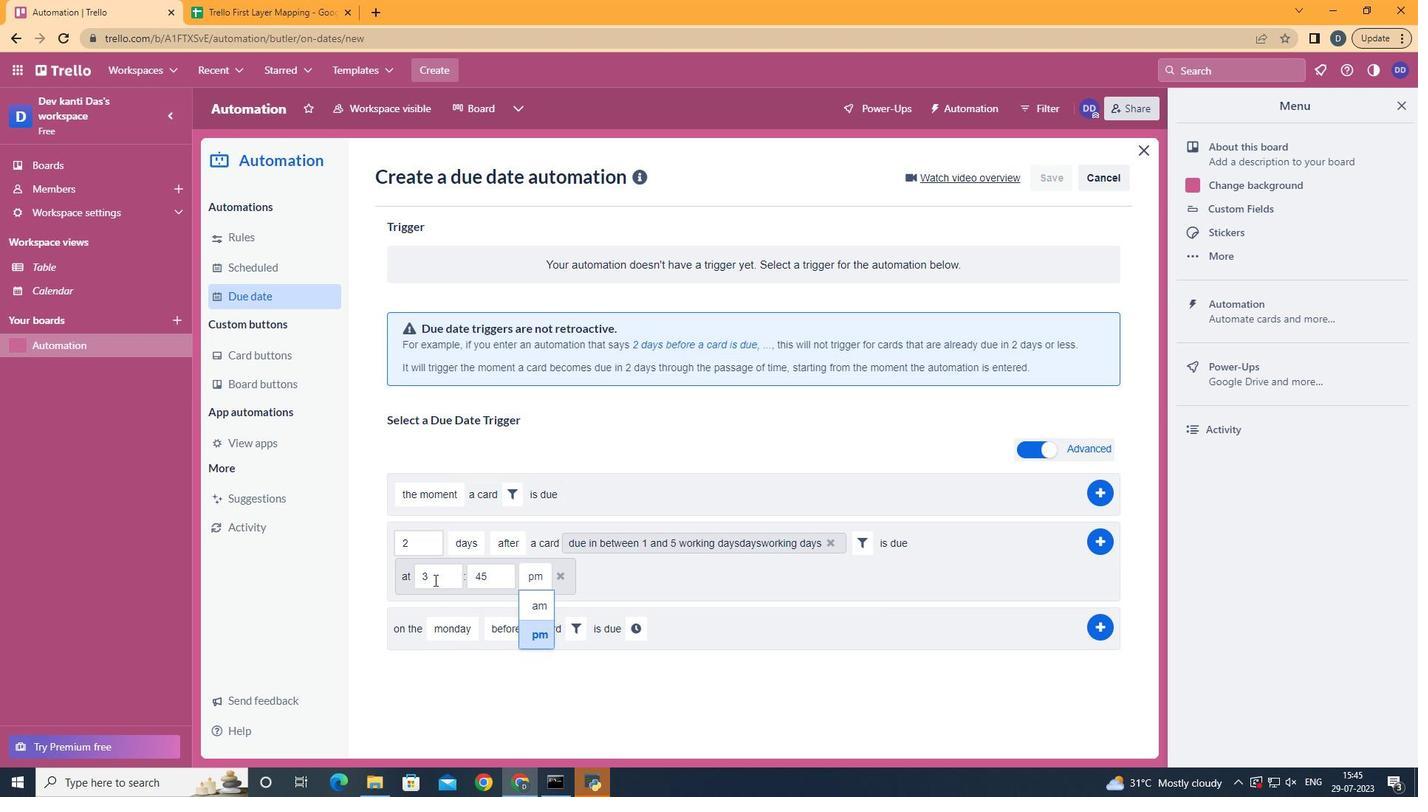 
Action: Key pressed <Key.backspace>11
Screenshot: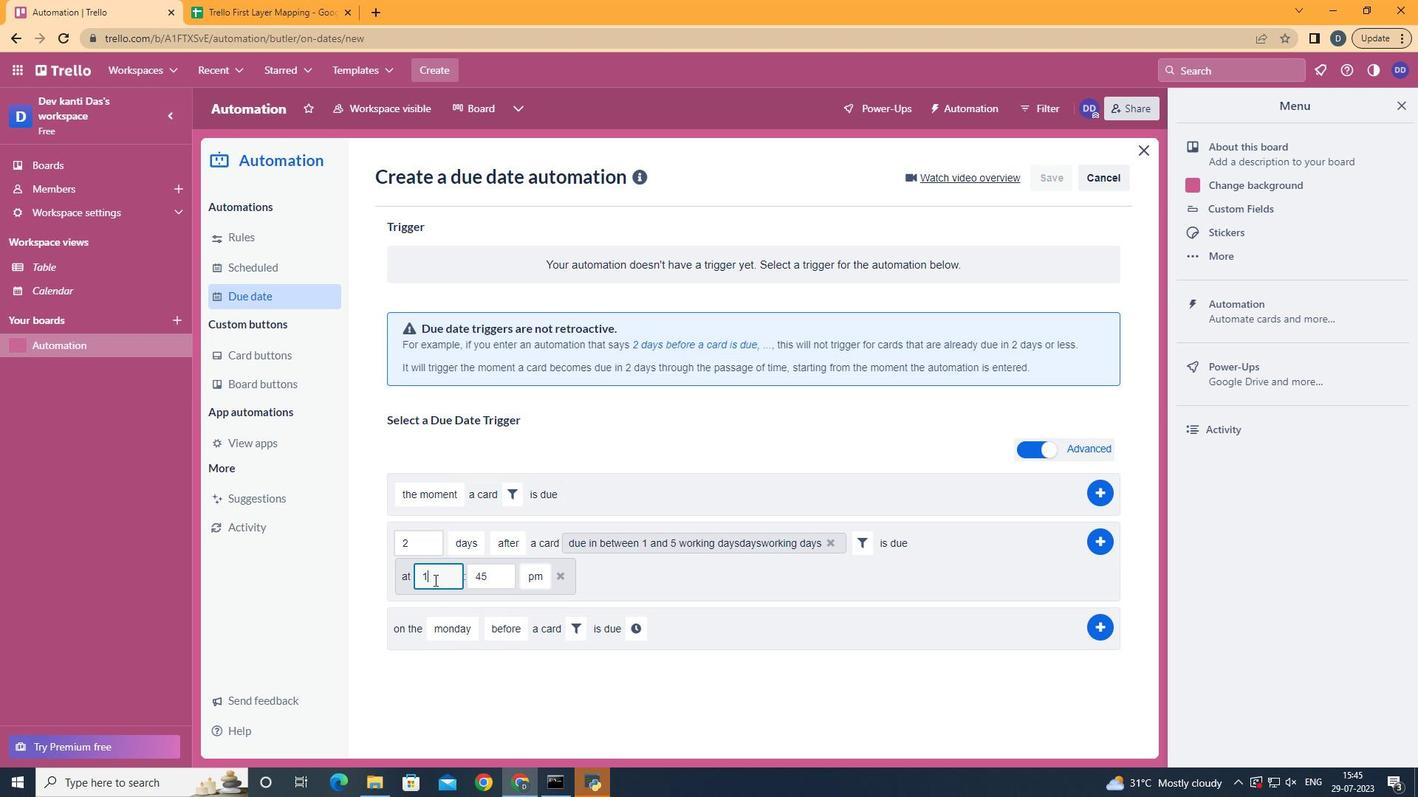 
Action: Mouse moved to (505, 579)
Screenshot: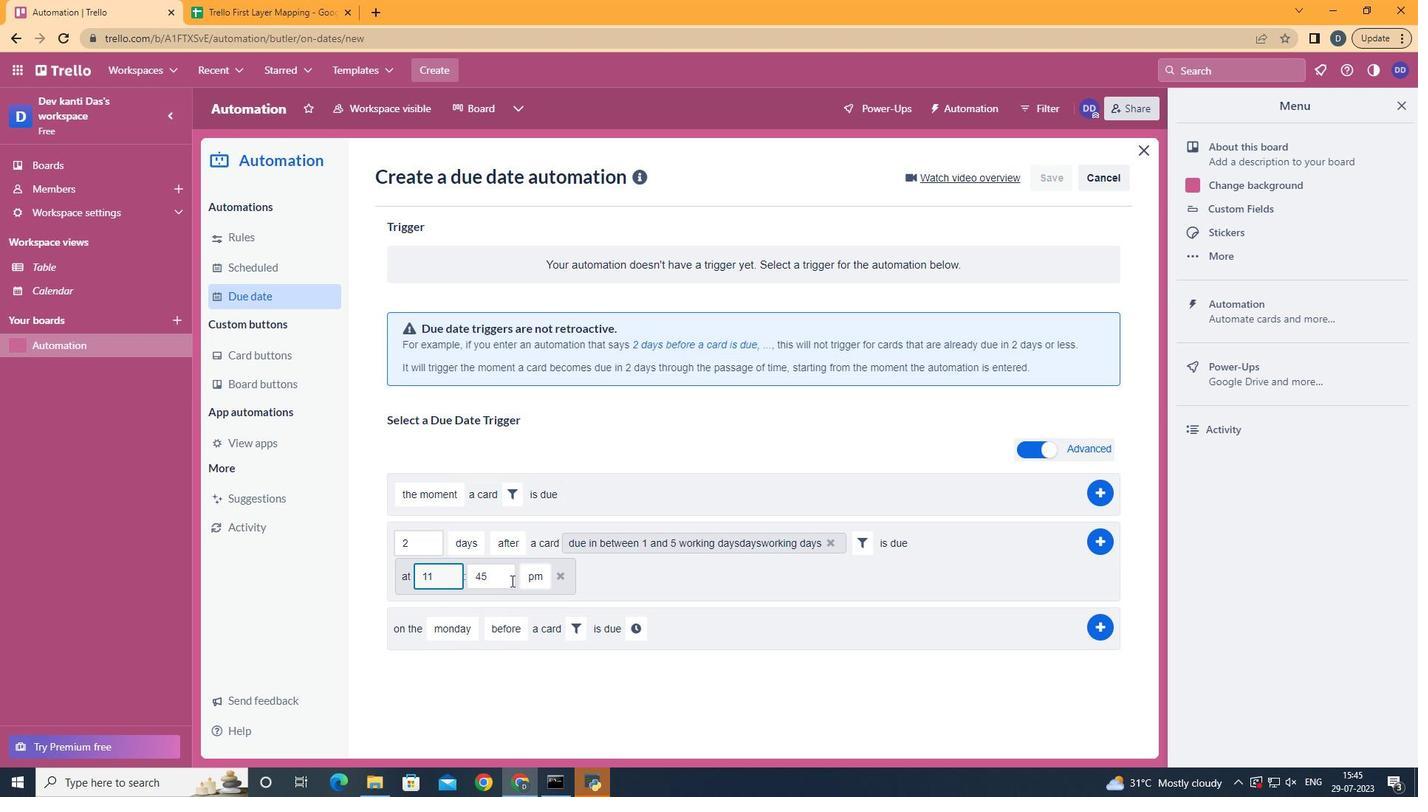 
Action: Mouse pressed left at (505, 579)
Screenshot: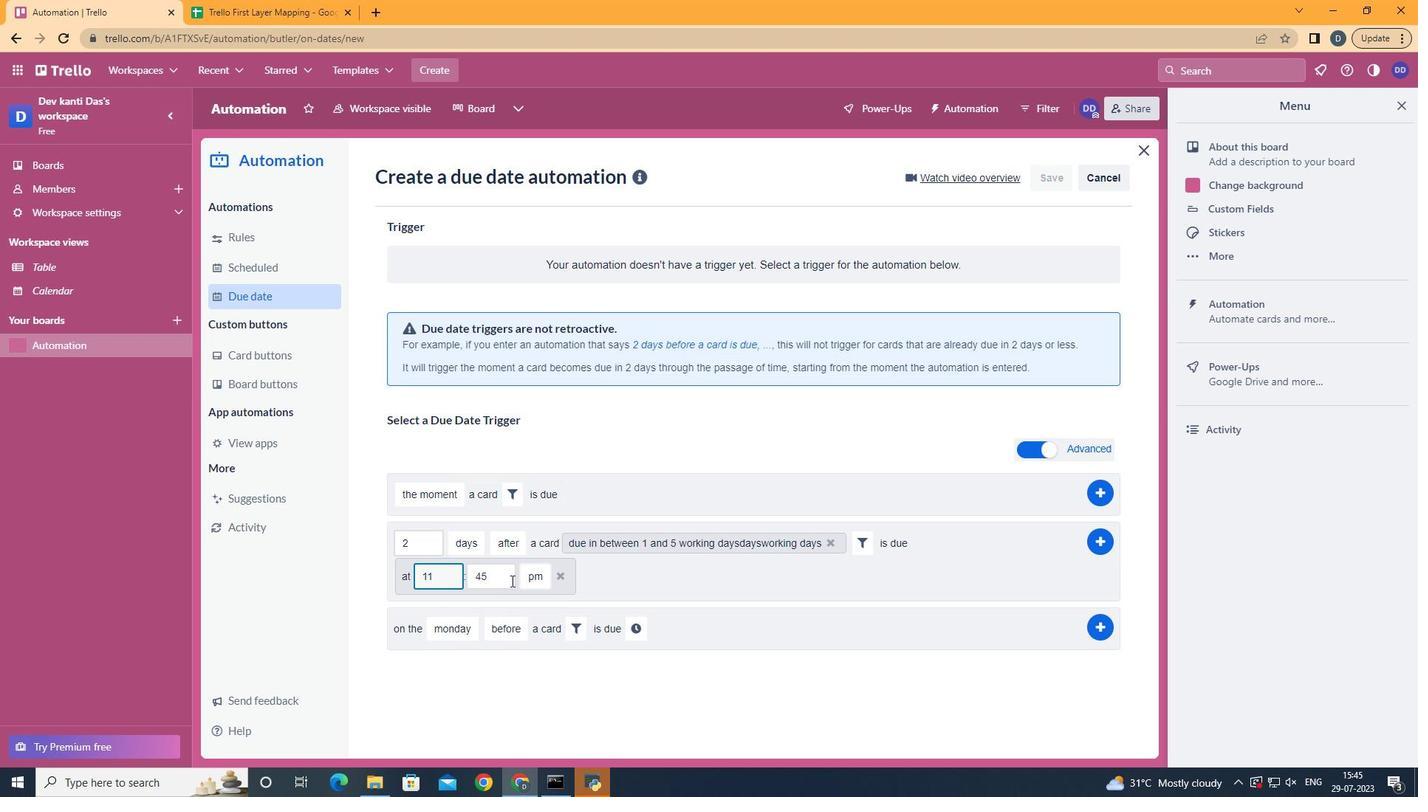 
Action: Key pressed <Key.backspace><Key.backspace>00
Screenshot: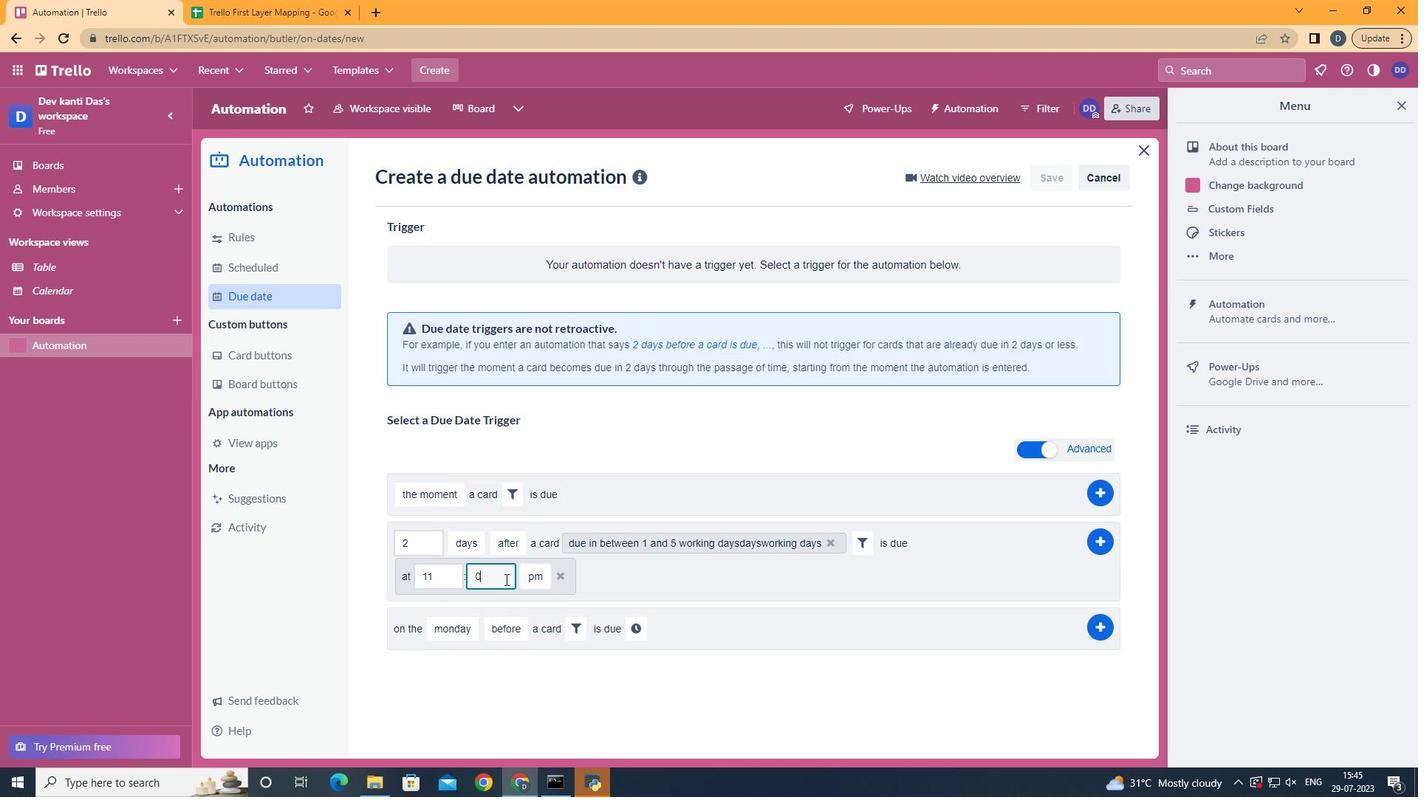 
Action: Mouse moved to (539, 608)
Screenshot: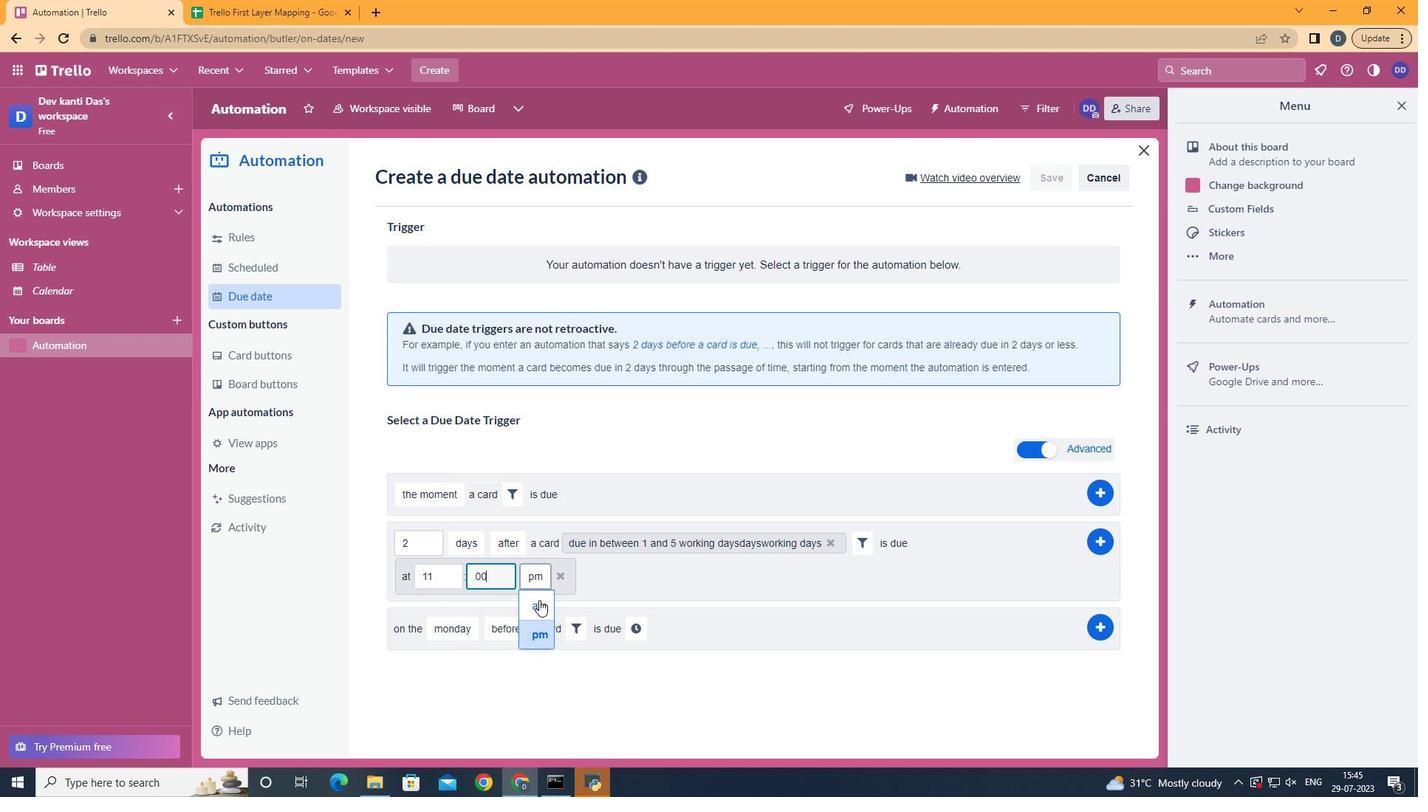 
Action: Mouse pressed left at (539, 608)
Screenshot: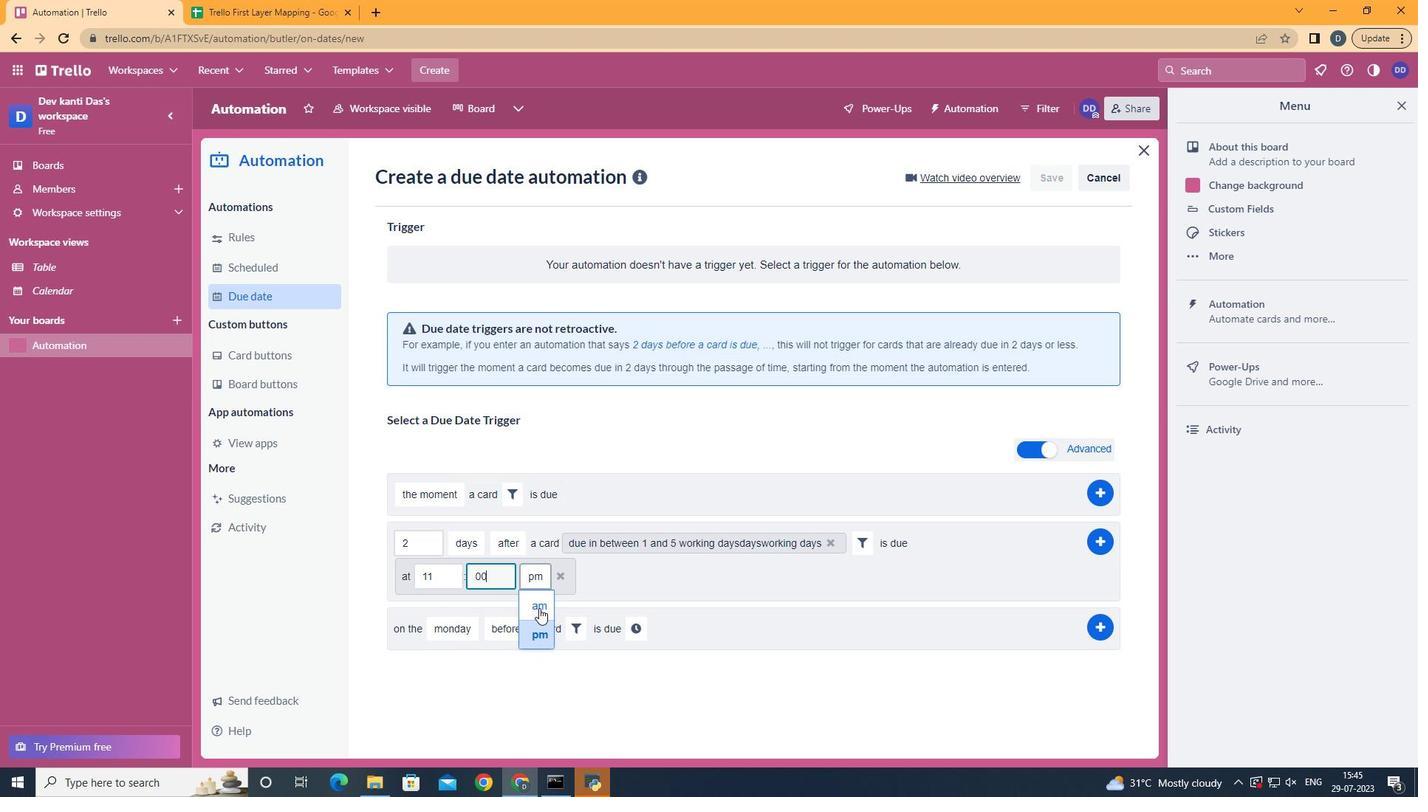 
Action: Mouse moved to (517, 557)
Screenshot: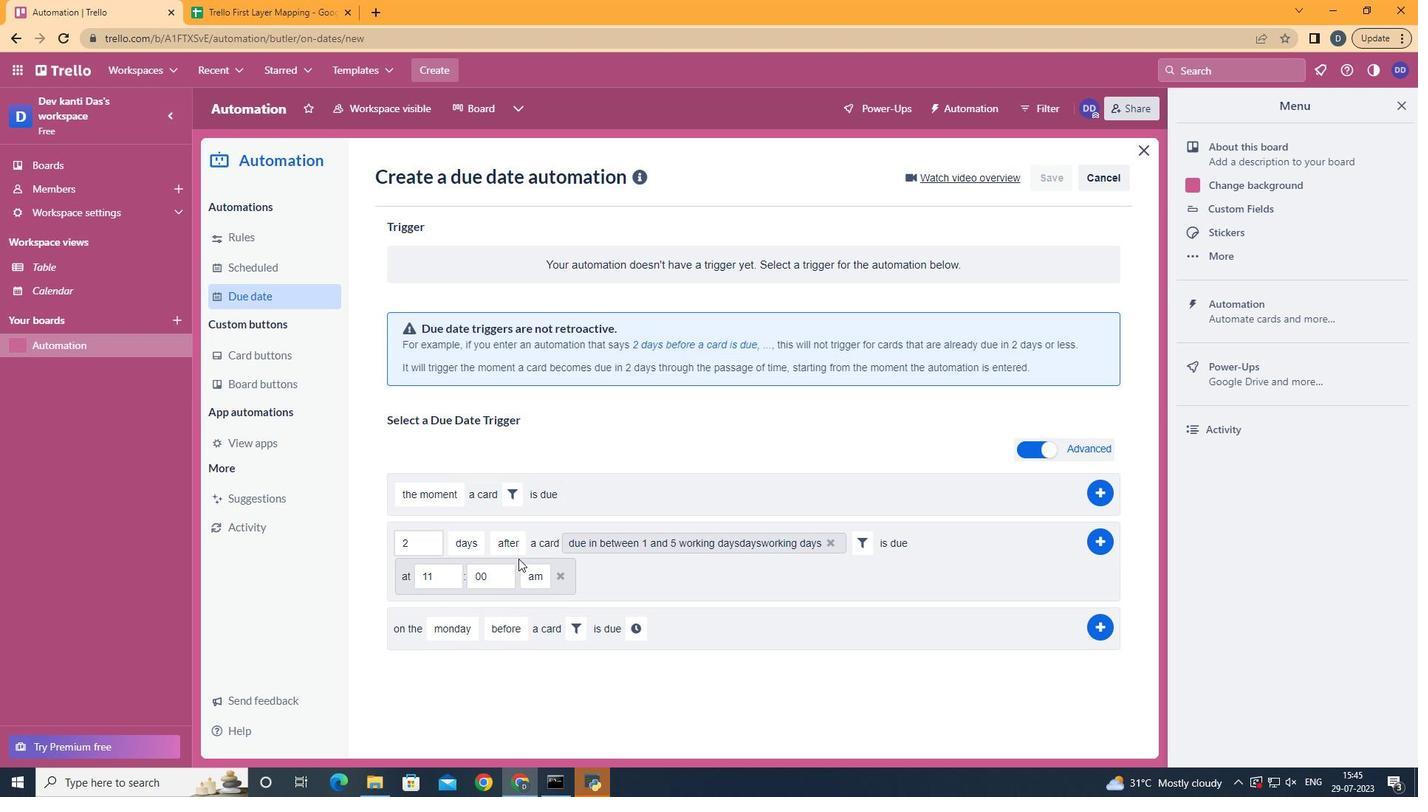 
